 Task: Search one way flight ticket for 2 adults, 4 children and 1 infant on lap in business from Vieques: Antonio Rivera Rodriguez Airport to Rock Springs: Southwest Wyoming Regional Airport (rock Springs Sweetwater County Airport) on 8-5-2023. Choice of flights is Emirates. Number of bags: 8 checked bags. Price is upto 78000. Outbound departure time preference is 15:15.
Action: Mouse moved to (299, 255)
Screenshot: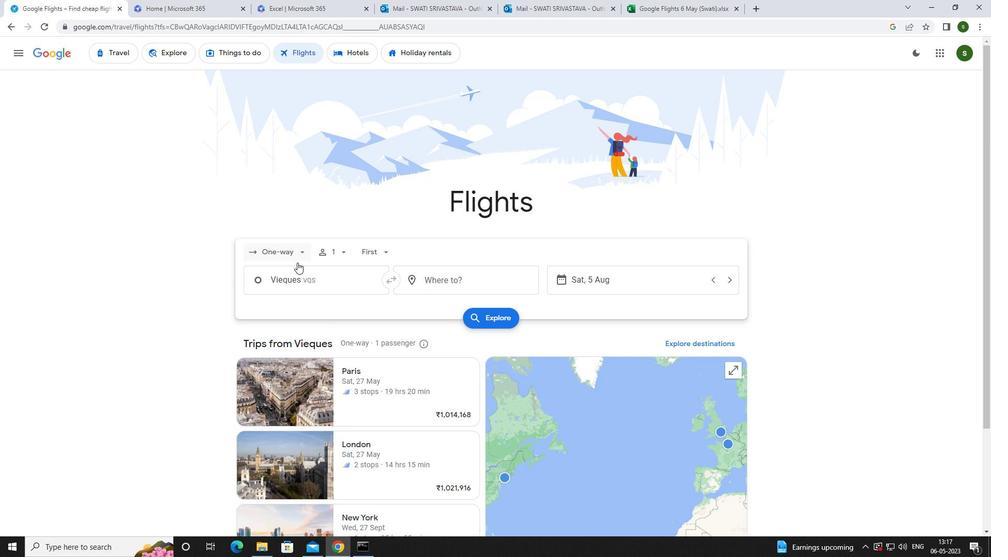 
Action: Mouse pressed left at (299, 255)
Screenshot: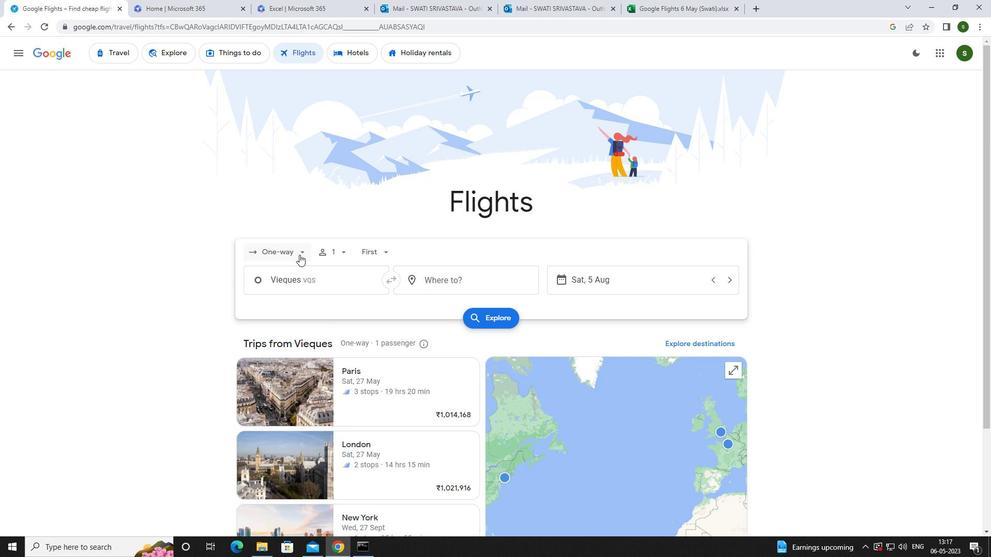 
Action: Mouse moved to (299, 297)
Screenshot: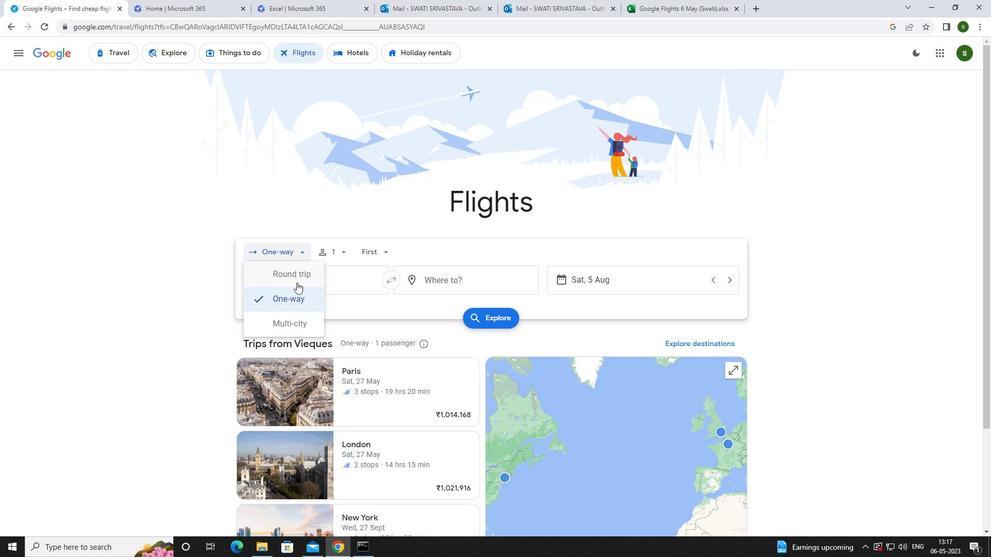 
Action: Mouse pressed left at (299, 297)
Screenshot: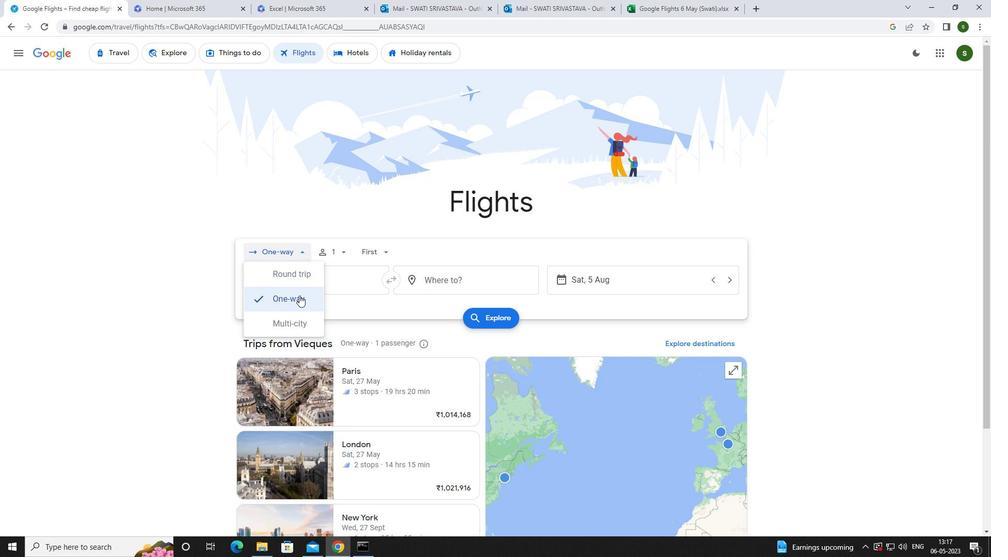 
Action: Mouse moved to (338, 255)
Screenshot: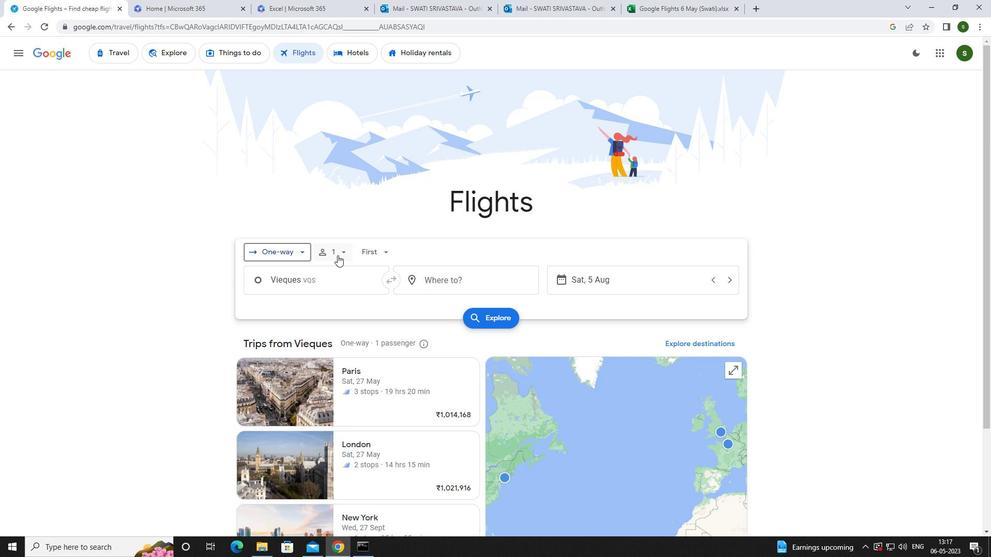 
Action: Mouse pressed left at (338, 255)
Screenshot: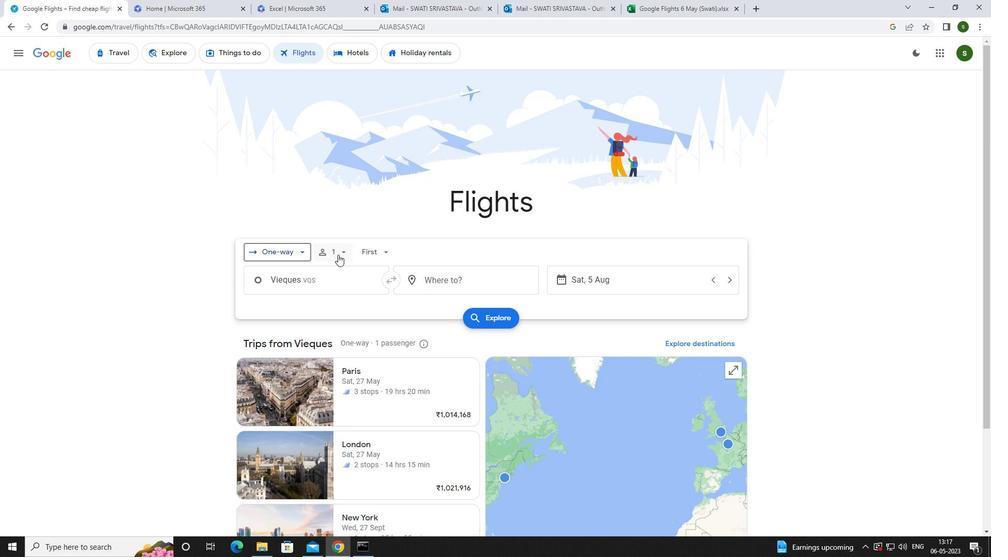 
Action: Mouse moved to (418, 274)
Screenshot: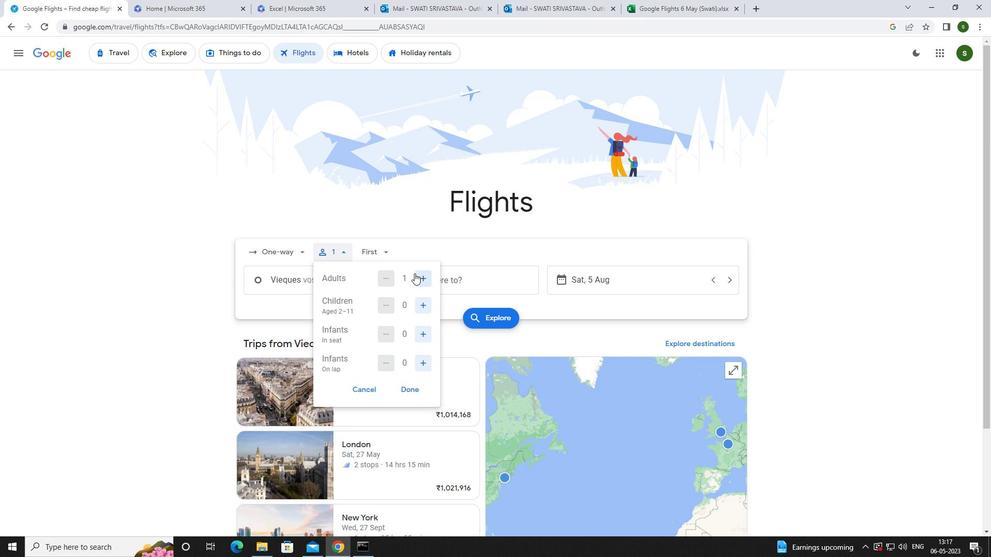 
Action: Mouse pressed left at (418, 274)
Screenshot: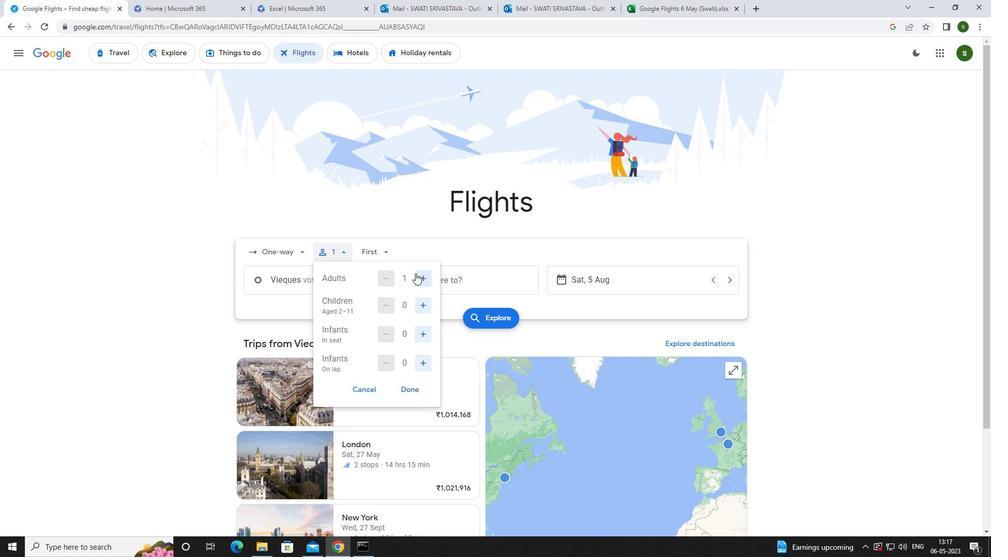 
Action: Mouse moved to (425, 302)
Screenshot: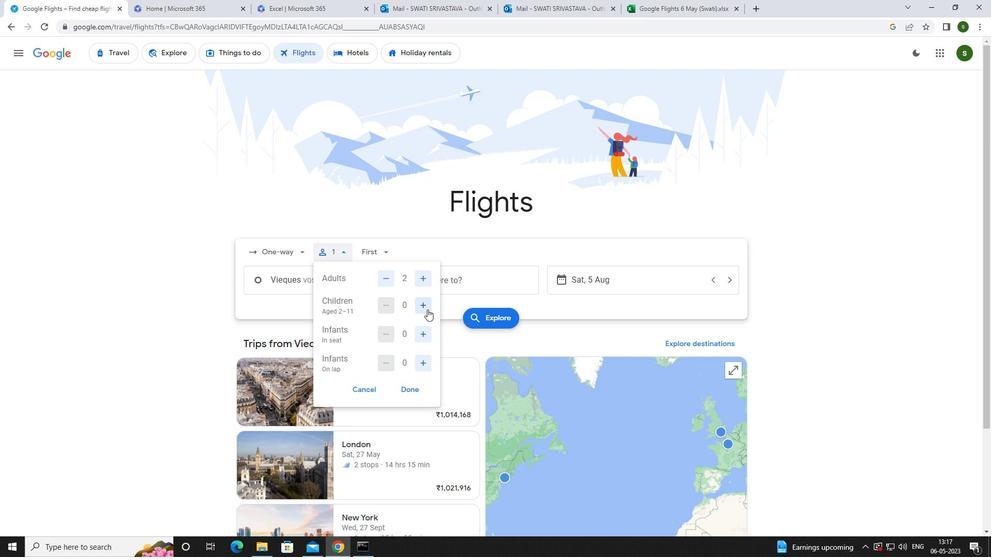 
Action: Mouse pressed left at (425, 302)
Screenshot: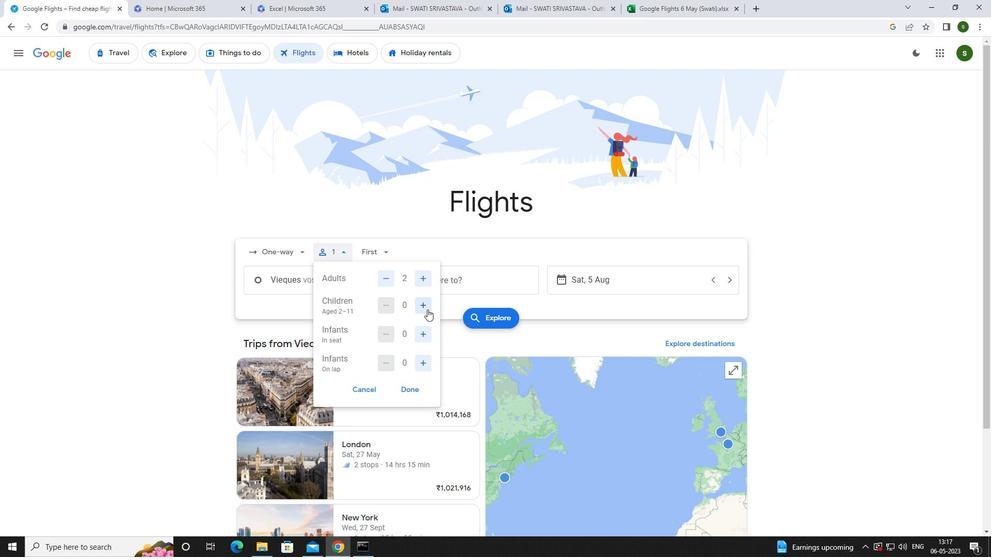 
Action: Mouse pressed left at (425, 302)
Screenshot: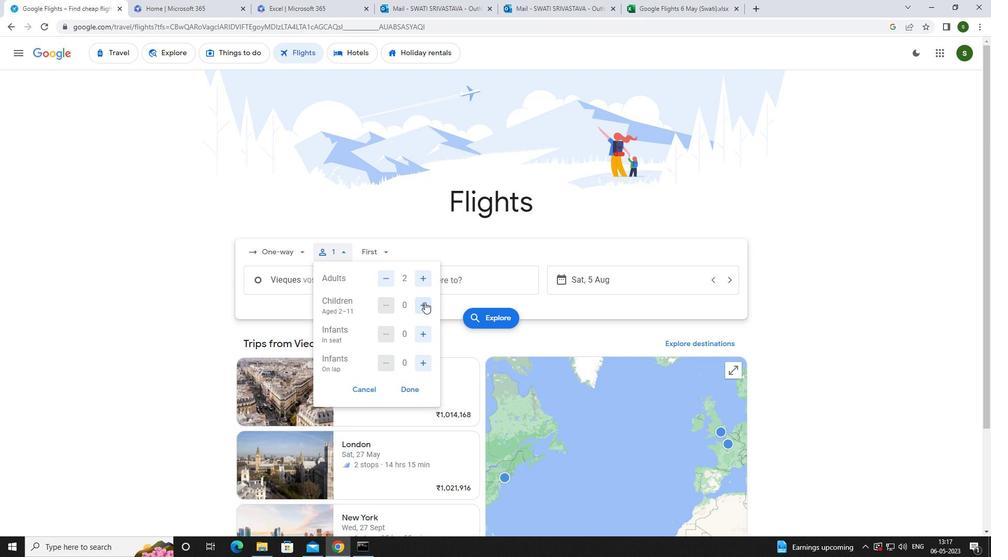 
Action: Mouse pressed left at (425, 302)
Screenshot: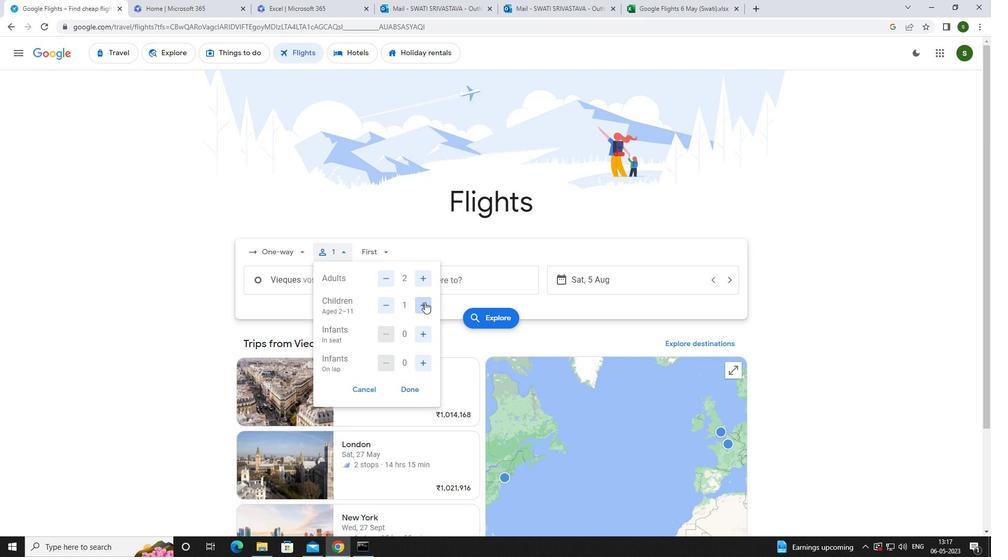 
Action: Mouse pressed left at (425, 302)
Screenshot: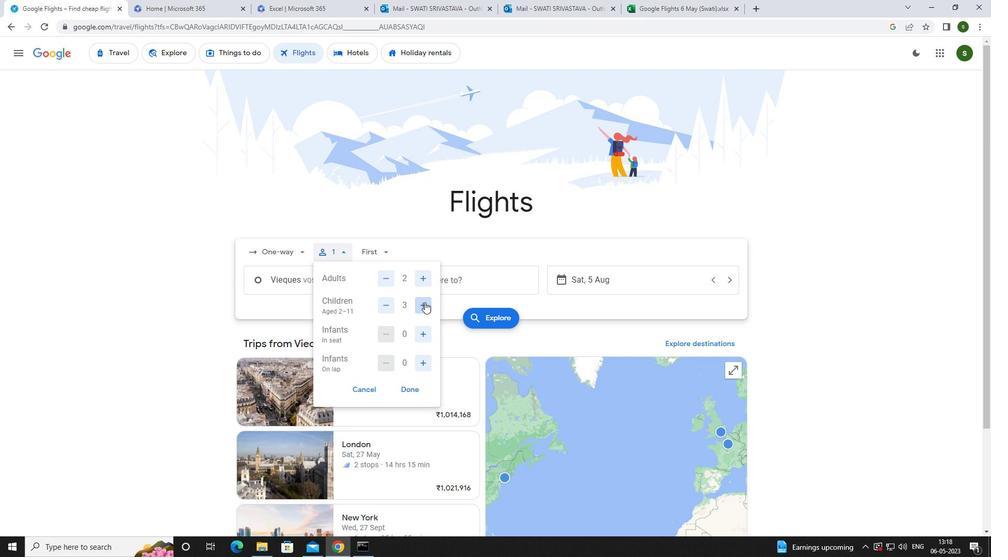 
Action: Mouse moved to (425, 361)
Screenshot: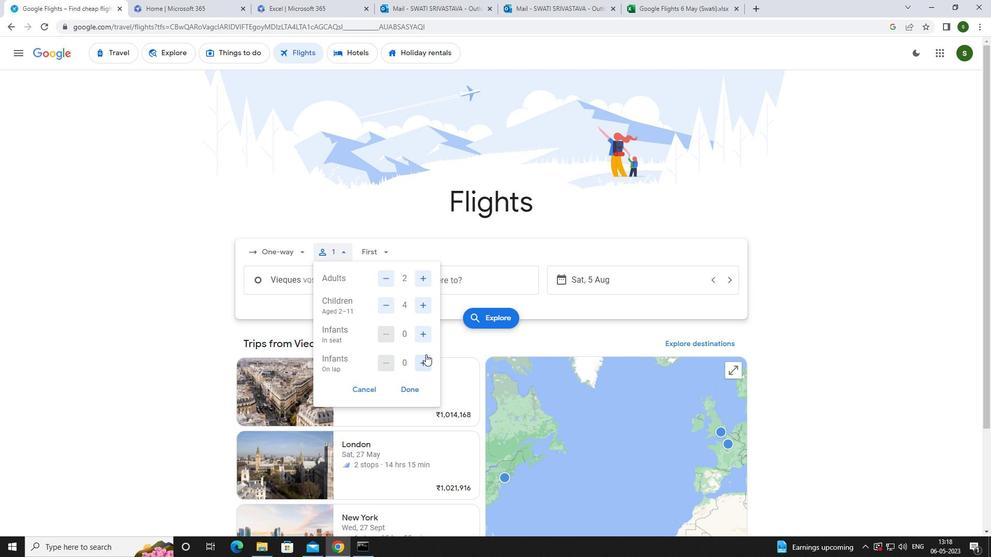 
Action: Mouse pressed left at (425, 361)
Screenshot: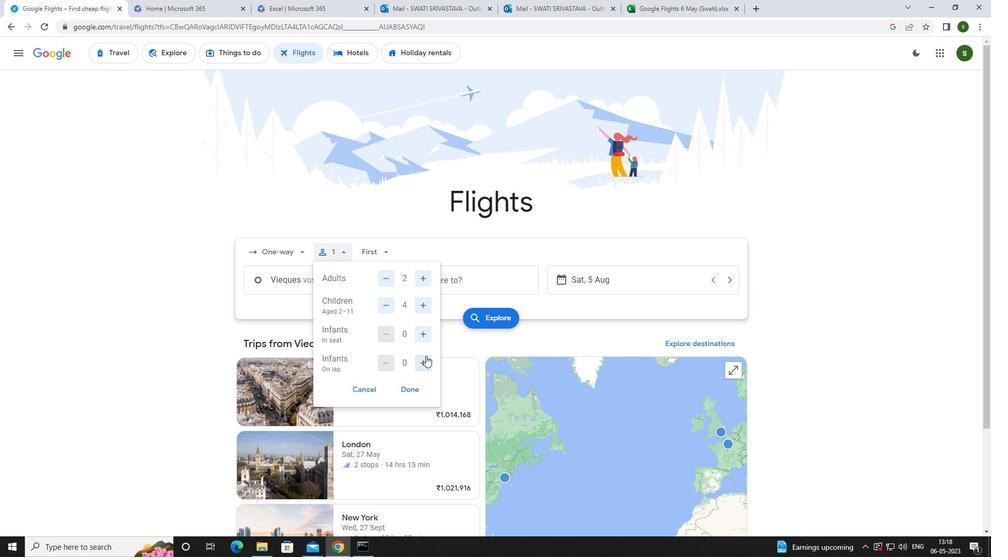 
Action: Mouse moved to (377, 249)
Screenshot: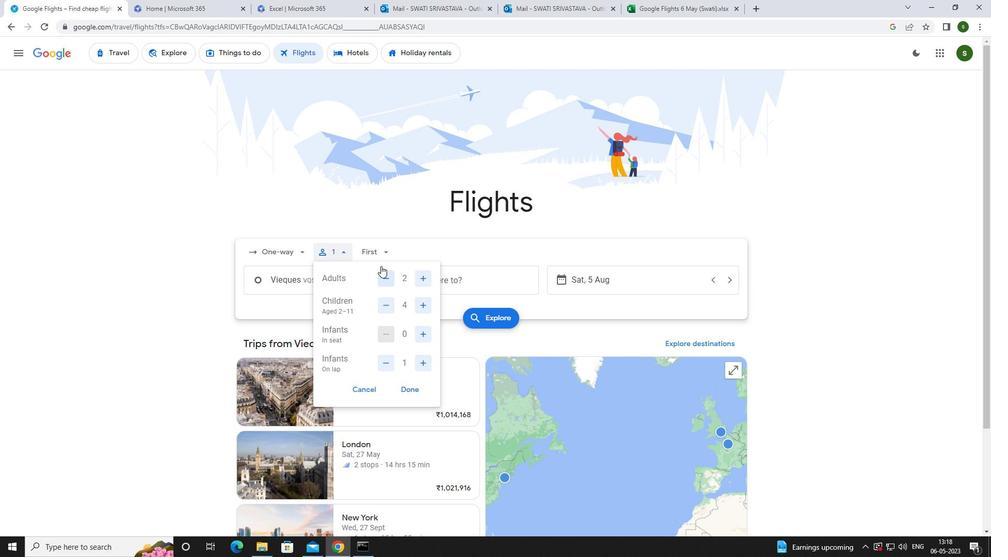
Action: Mouse pressed left at (377, 249)
Screenshot: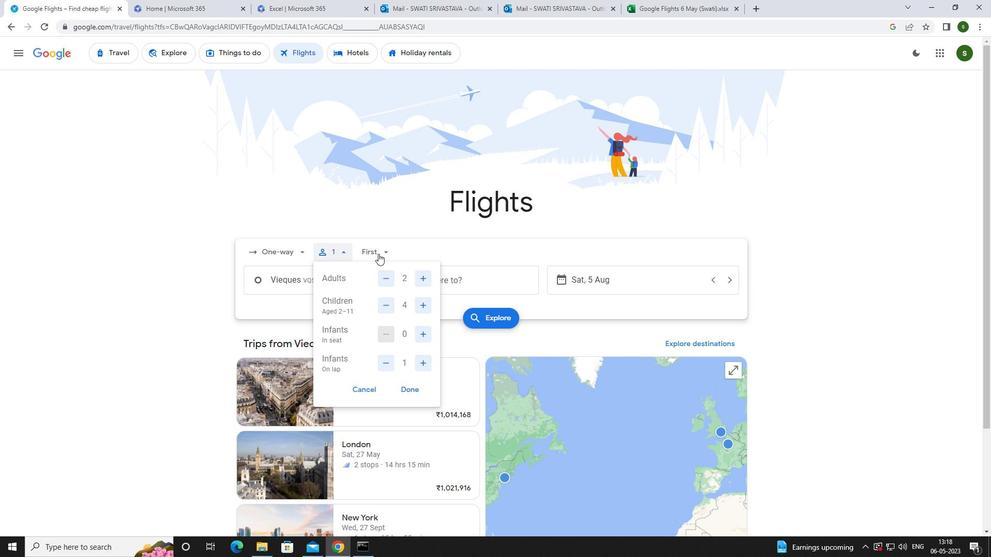 
Action: Mouse moved to (405, 323)
Screenshot: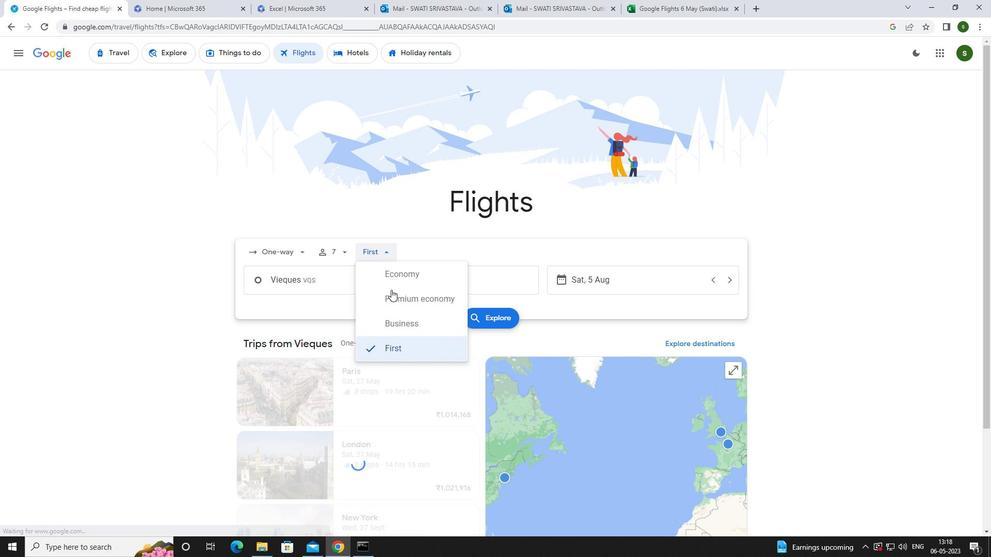 
Action: Mouse pressed left at (405, 323)
Screenshot: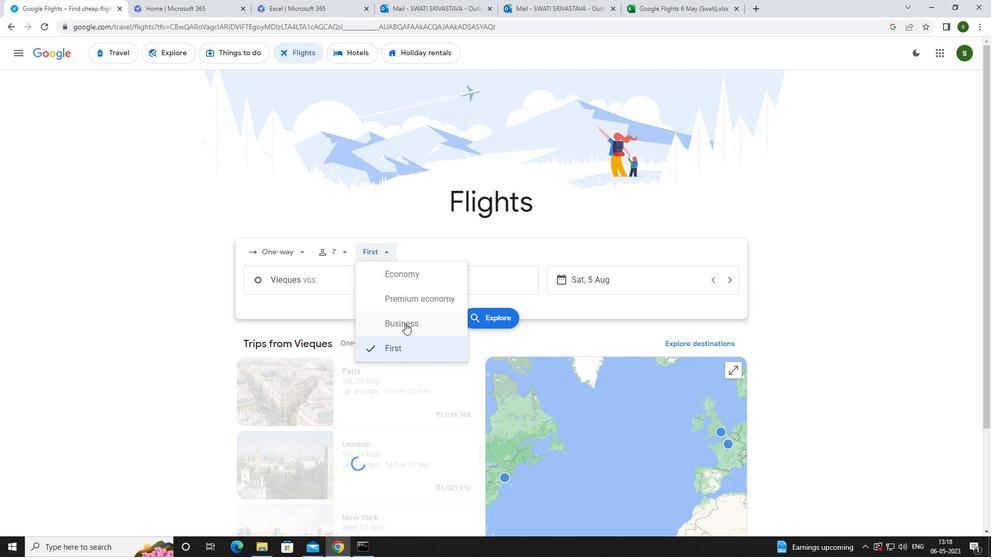 
Action: Mouse moved to (346, 286)
Screenshot: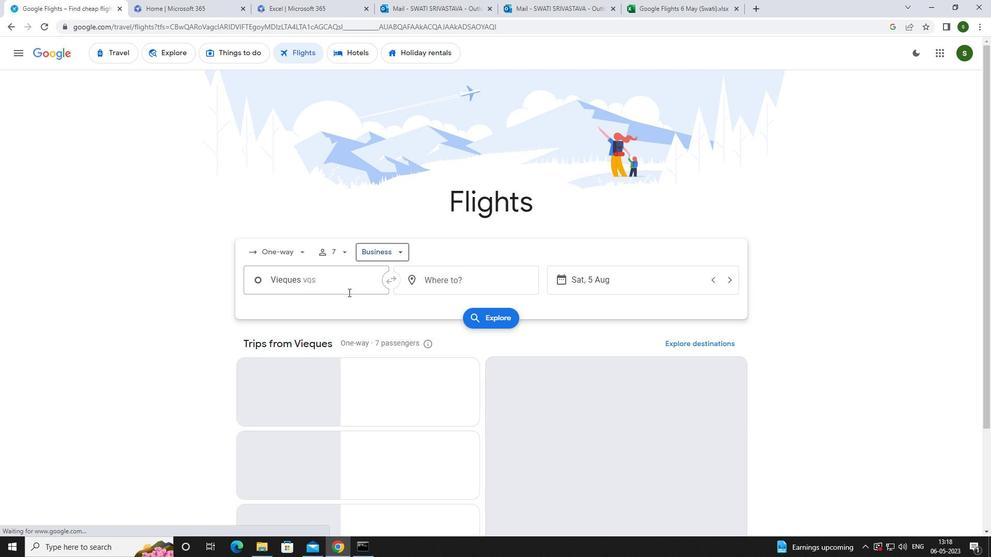 
Action: Mouse pressed left at (346, 286)
Screenshot: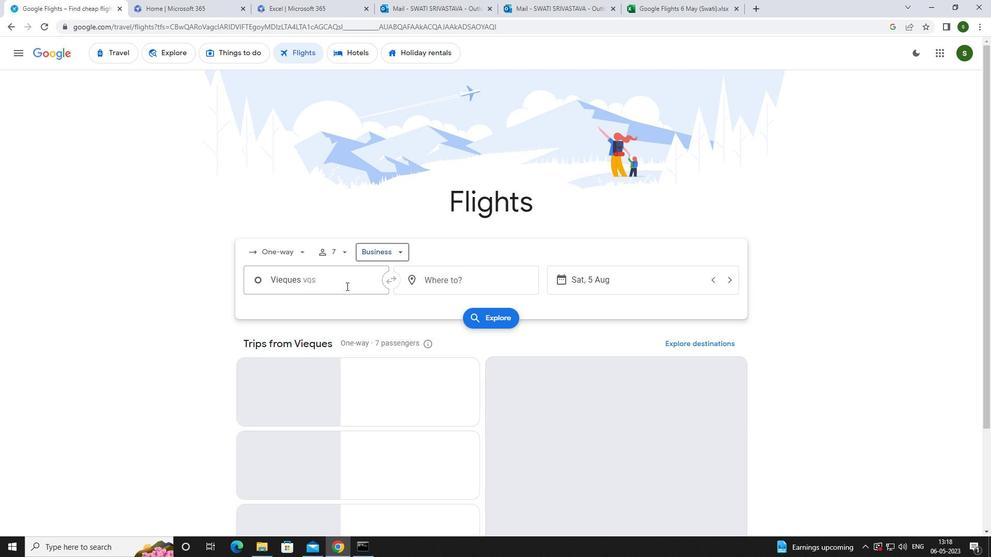 
Action: Key pressed <Key.caps_lock>v<Key.caps_lock>ieq
Screenshot: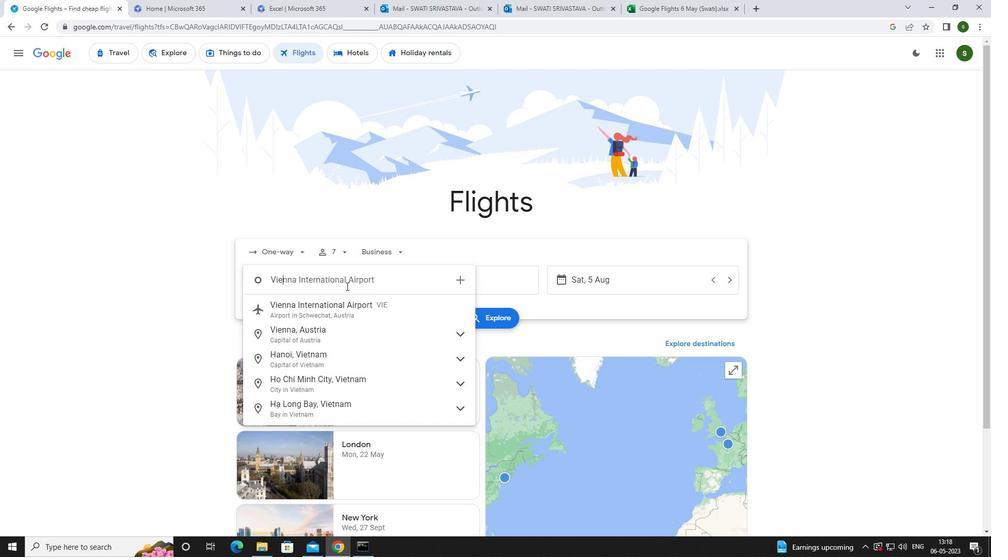 
Action: Mouse moved to (360, 363)
Screenshot: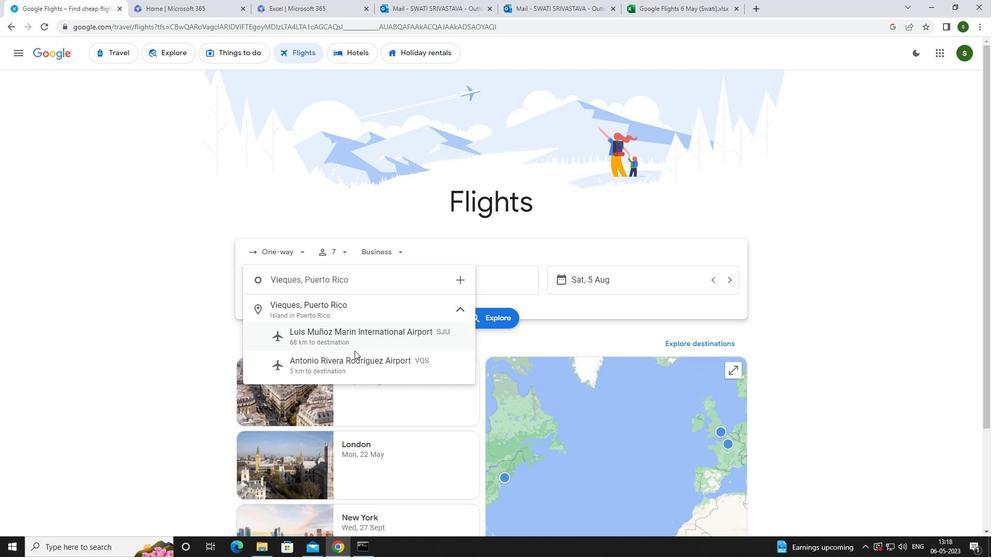 
Action: Mouse pressed left at (360, 363)
Screenshot: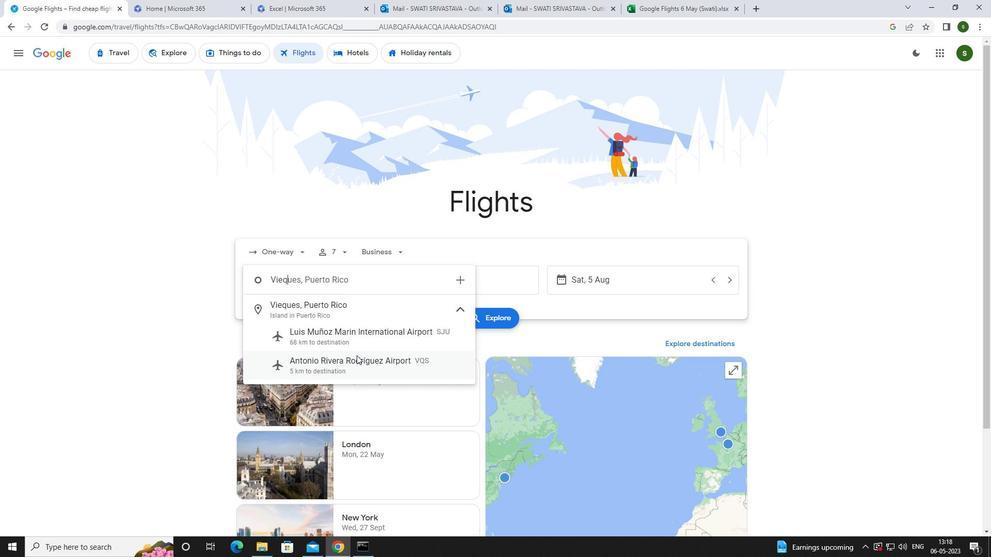 
Action: Mouse moved to (453, 280)
Screenshot: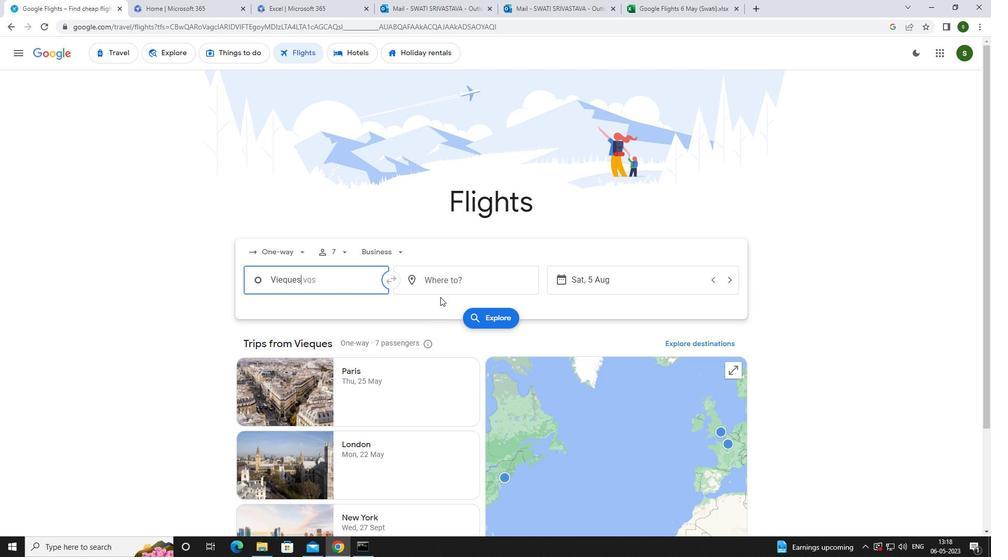 
Action: Mouse pressed left at (453, 280)
Screenshot: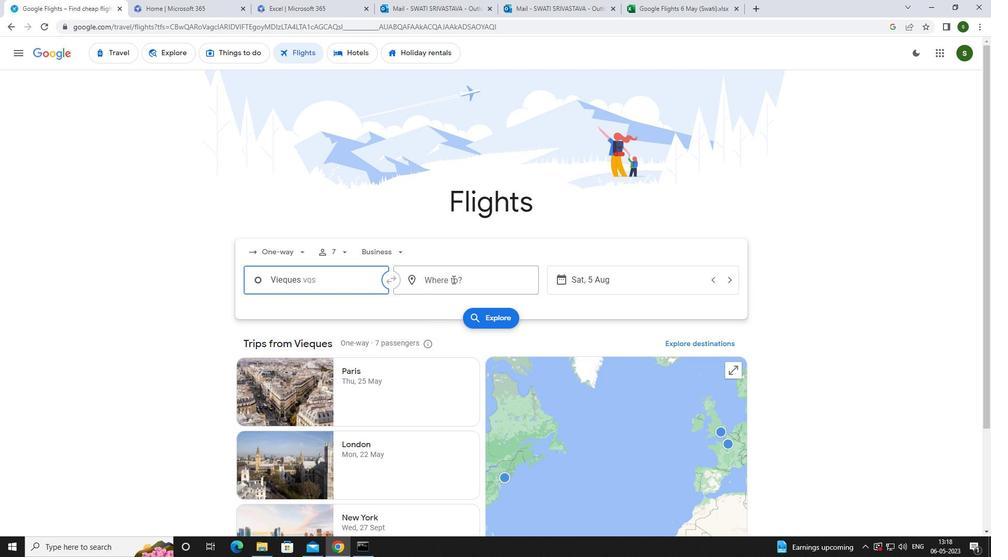 
Action: Mouse moved to (427, 279)
Screenshot: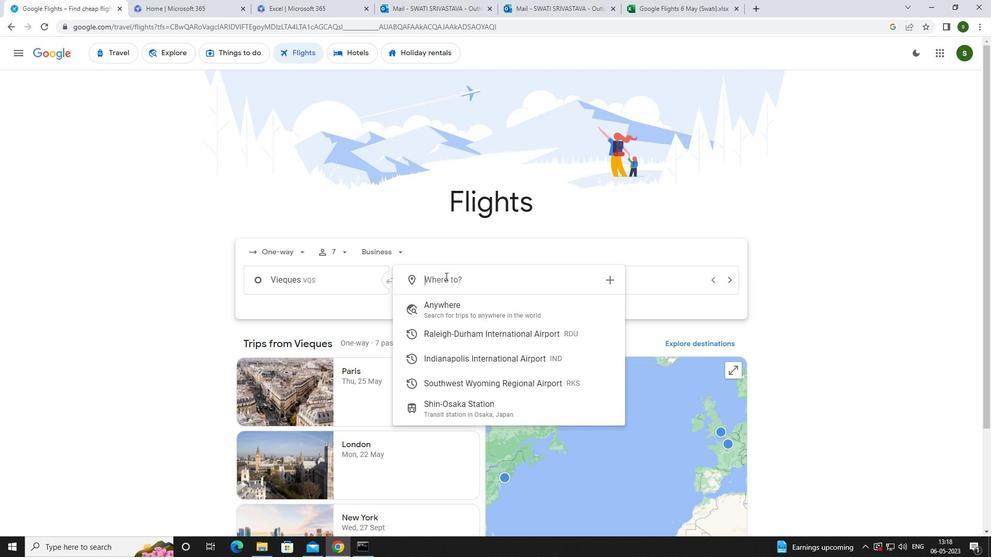 
Action: Key pressed <Key.caps_lock>r<Key.caps_lock>ock<Key.space><Key.caps_lock>s<Key.caps_lock>p
Screenshot: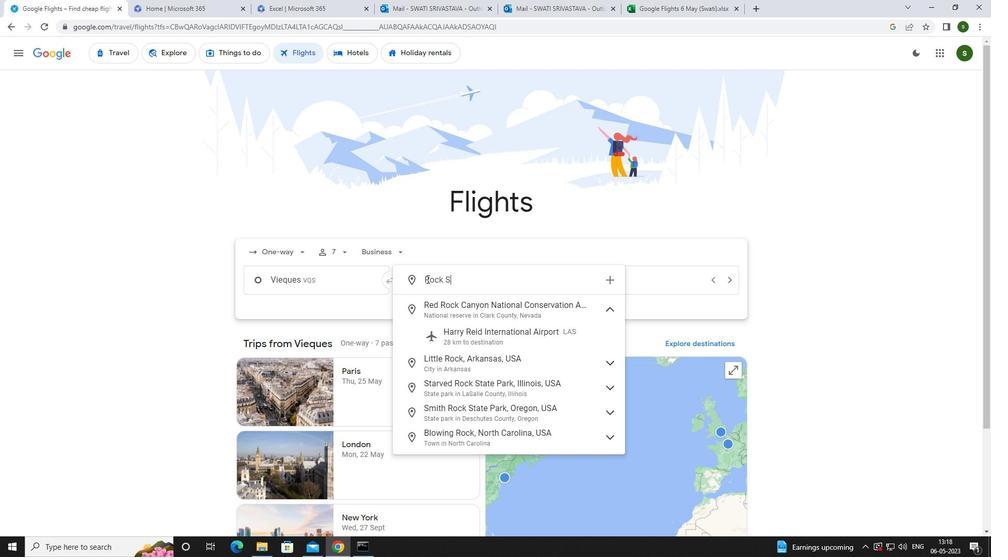 
Action: Mouse moved to (483, 369)
Screenshot: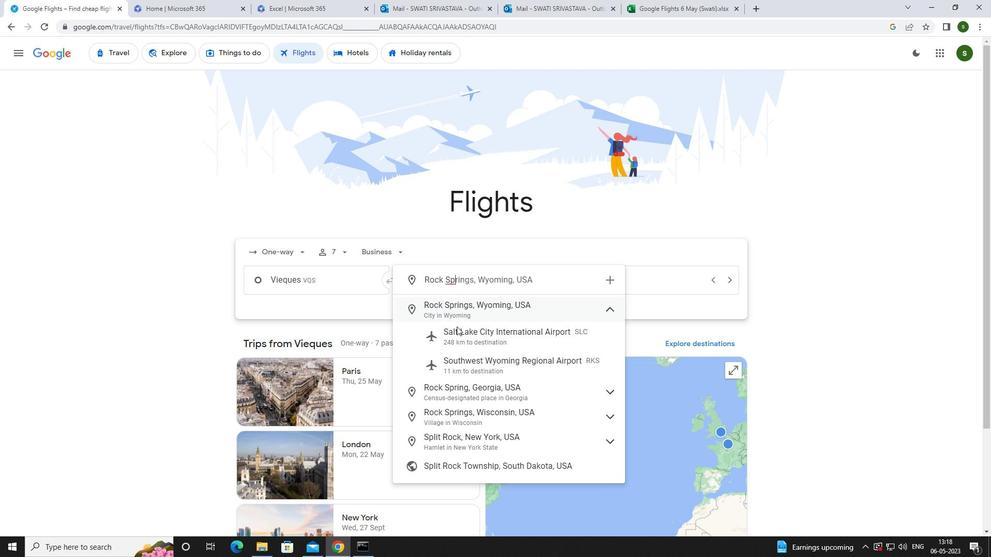 
Action: Mouse pressed left at (483, 369)
Screenshot: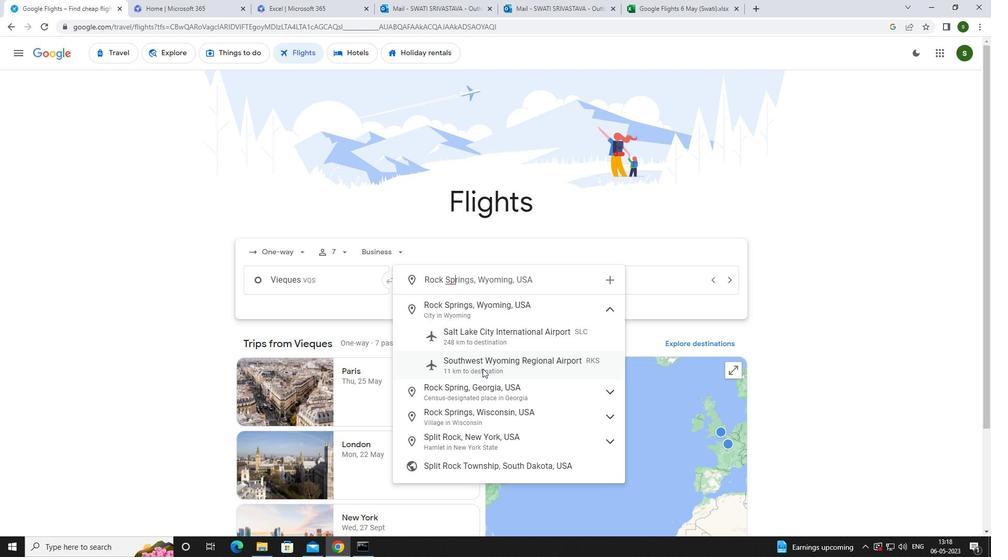 
Action: Mouse moved to (612, 275)
Screenshot: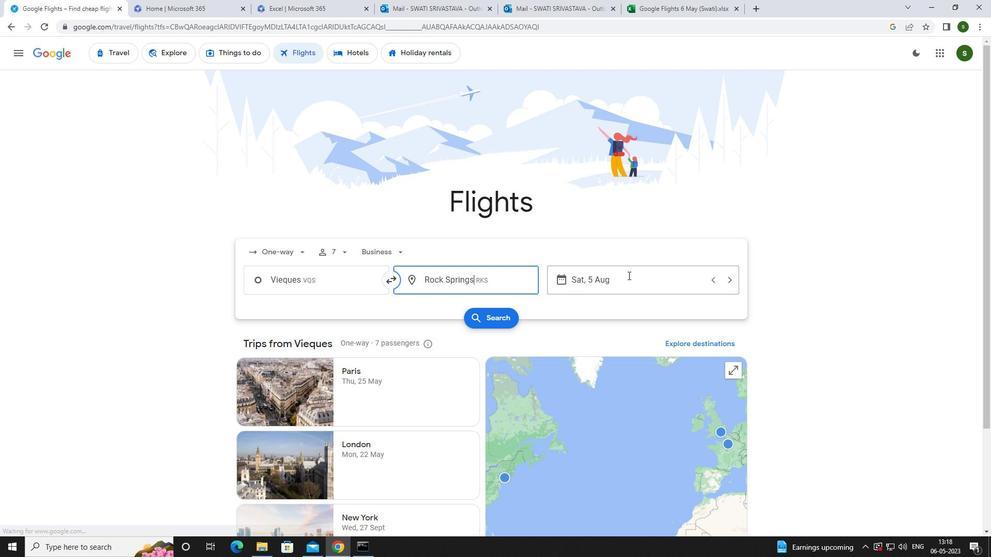 
Action: Mouse pressed left at (612, 275)
Screenshot: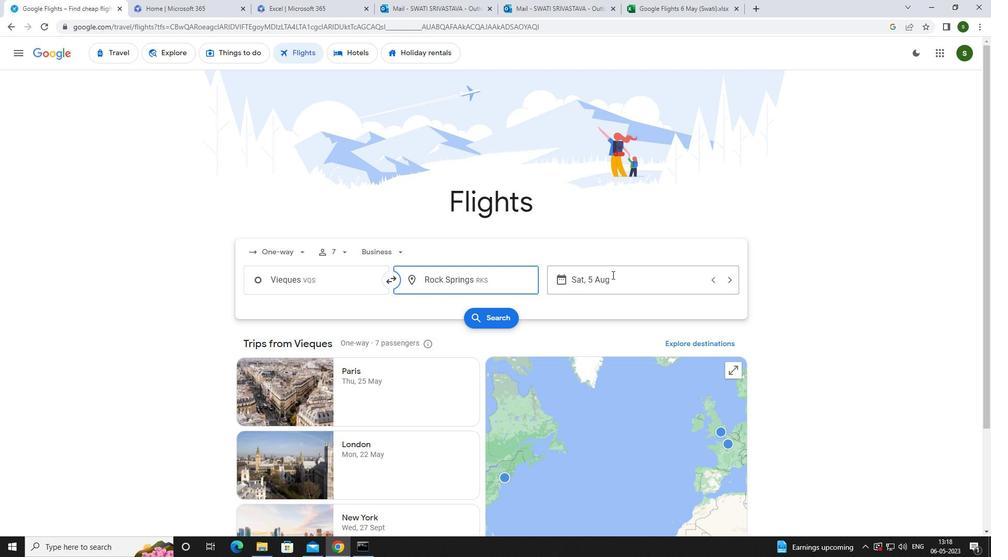 
Action: Mouse moved to (521, 345)
Screenshot: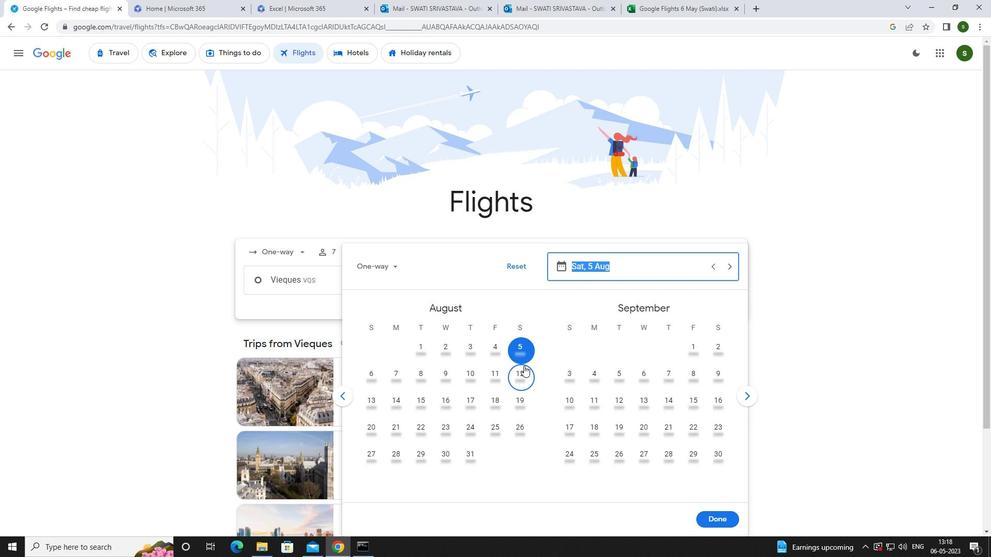
Action: Mouse pressed left at (521, 345)
Screenshot: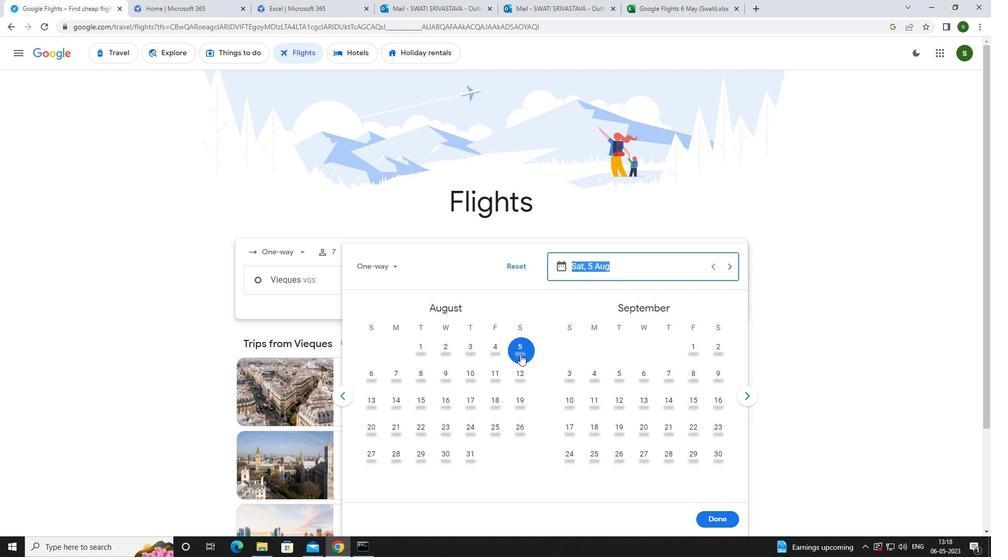 
Action: Mouse moved to (719, 516)
Screenshot: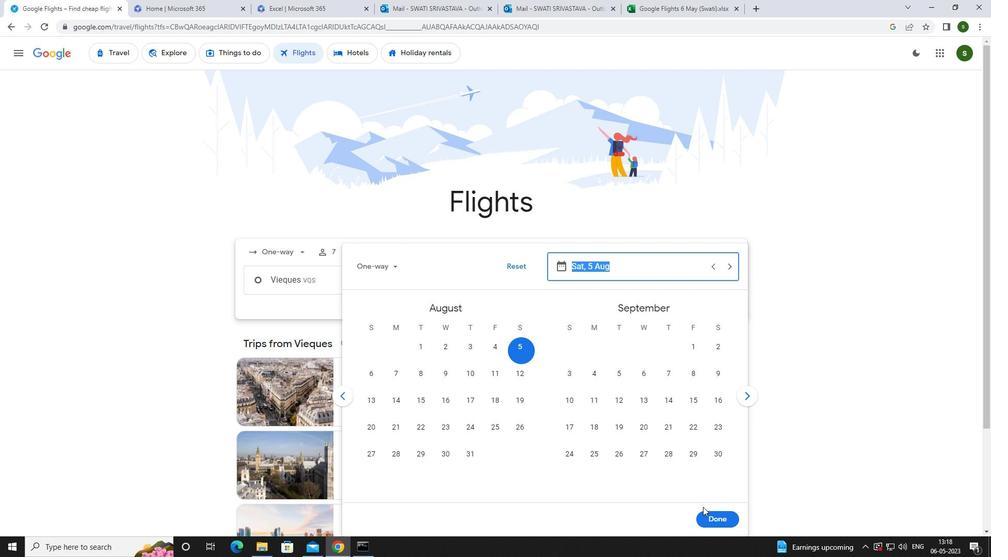 
Action: Mouse pressed left at (719, 516)
Screenshot: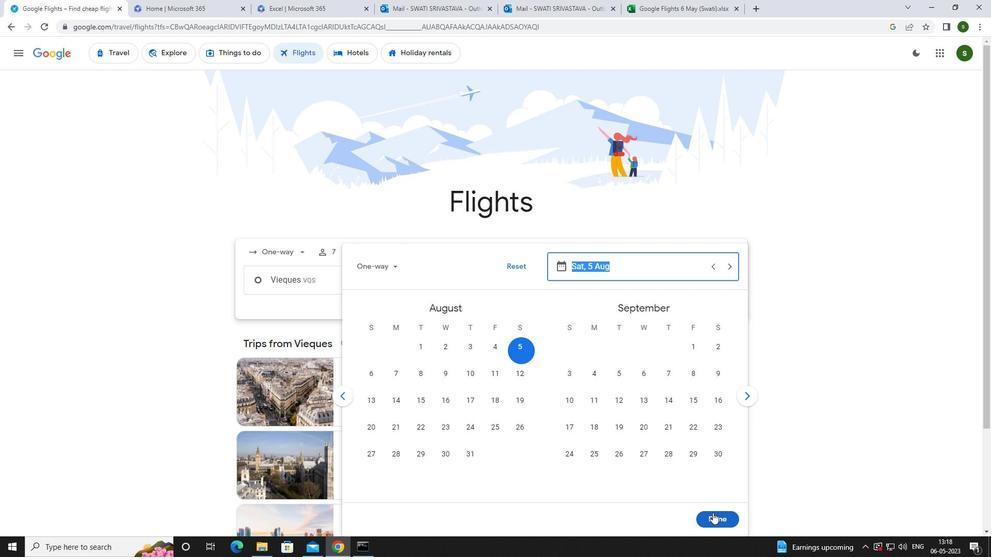 
Action: Mouse moved to (477, 322)
Screenshot: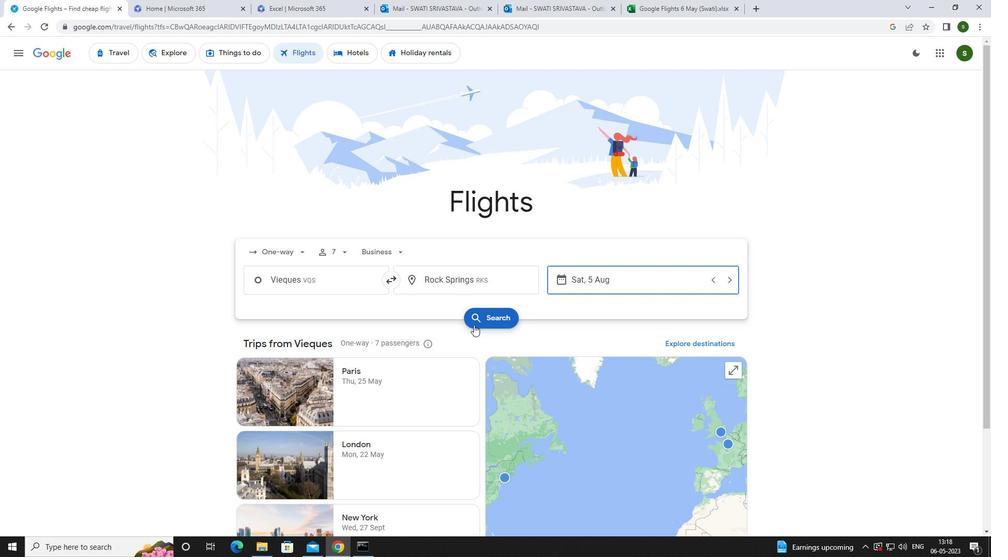 
Action: Mouse pressed left at (477, 322)
Screenshot: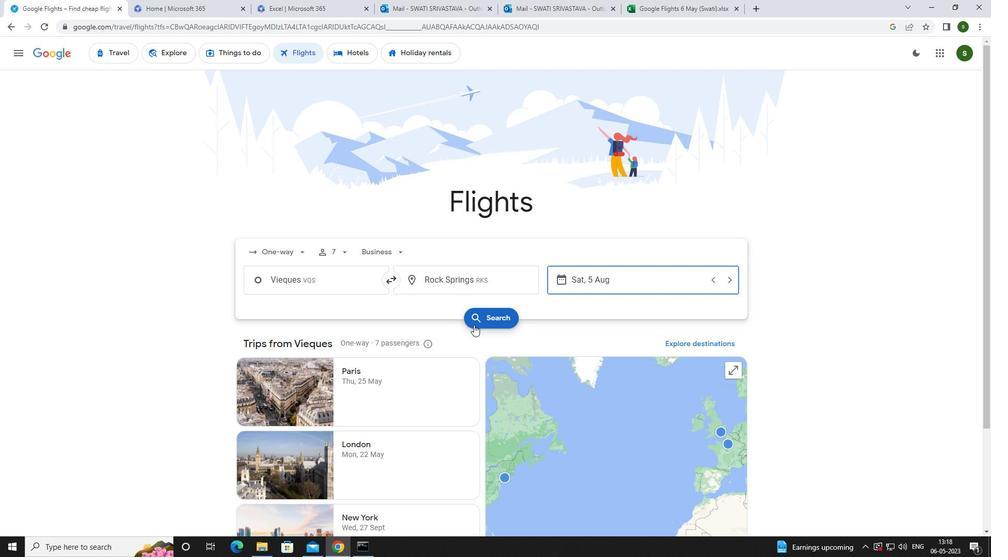 
Action: Mouse moved to (250, 148)
Screenshot: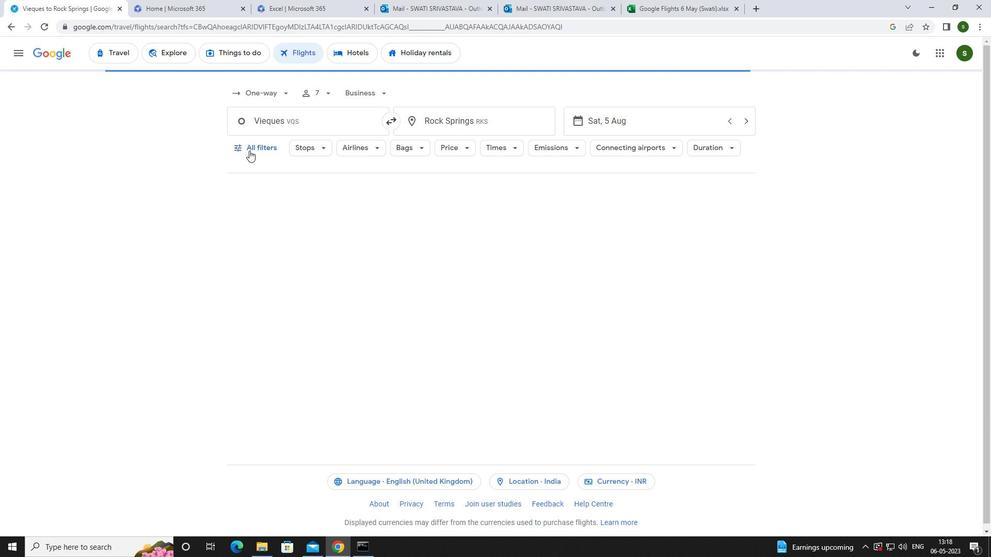 
Action: Mouse pressed left at (250, 148)
Screenshot: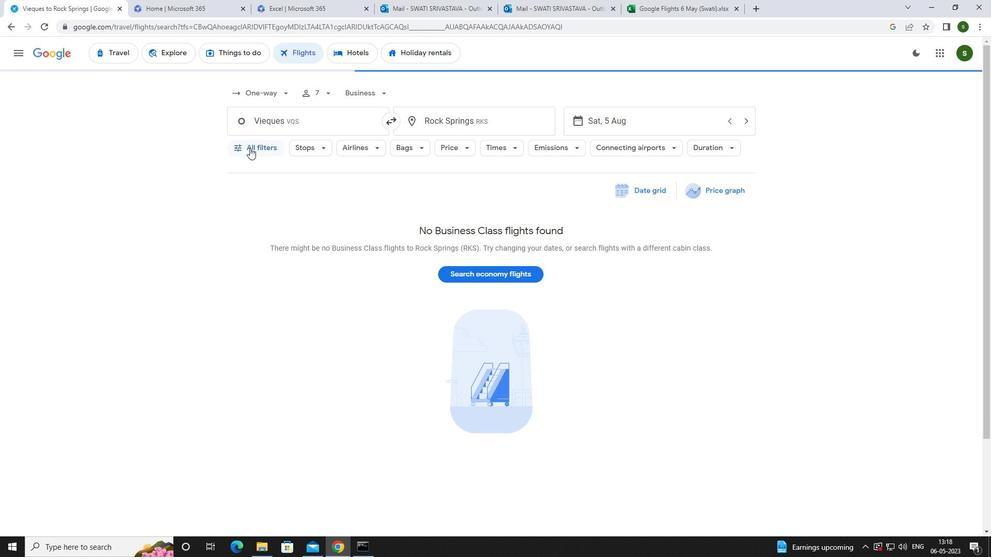 
Action: Mouse moved to (382, 368)
Screenshot: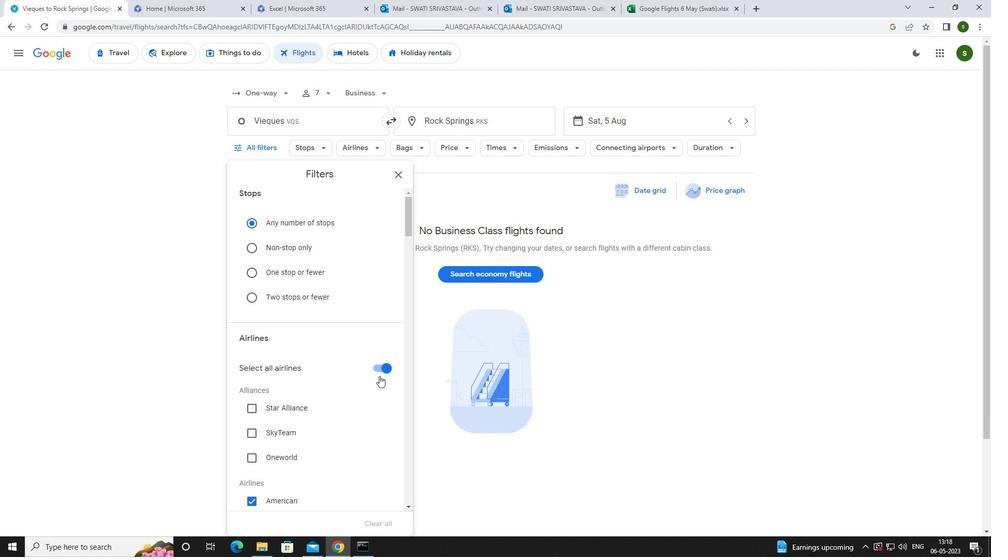 
Action: Mouse pressed left at (382, 368)
Screenshot: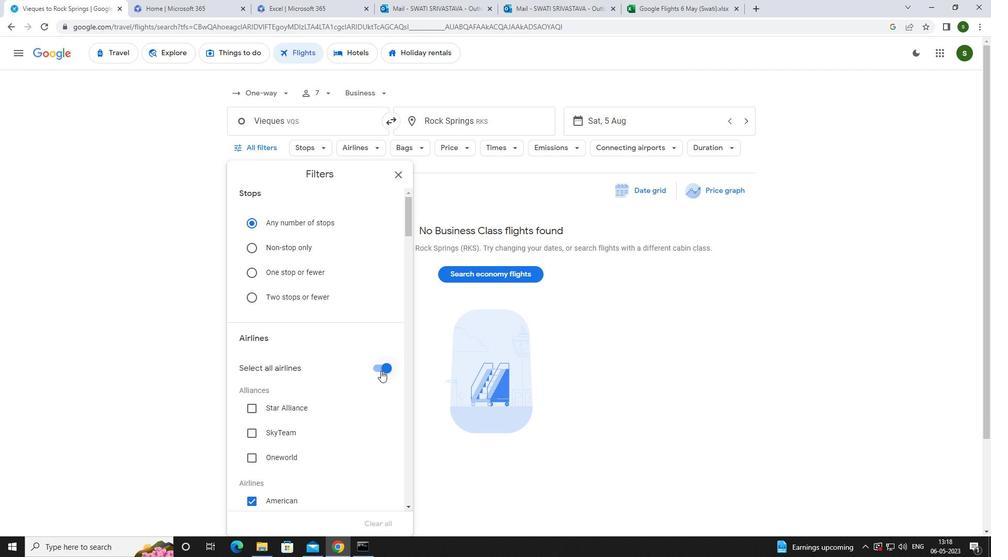
Action: Mouse moved to (349, 352)
Screenshot: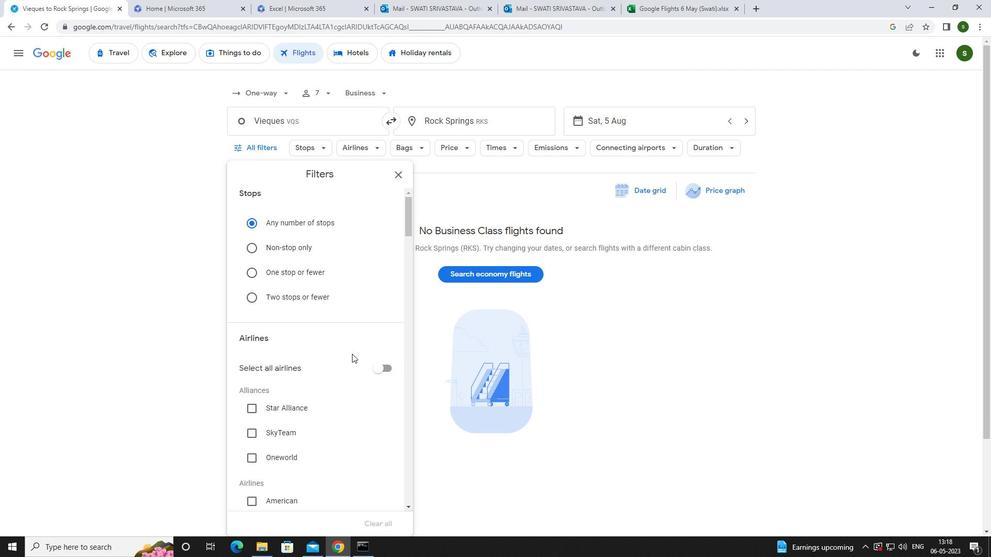 
Action: Mouse scrolled (349, 352) with delta (0, 0)
Screenshot: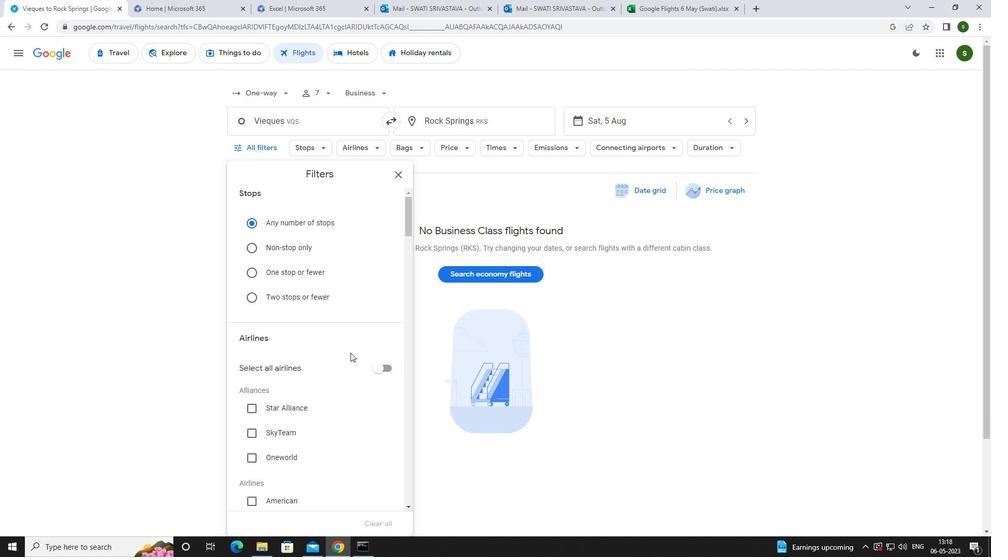 
Action: Mouse scrolled (349, 352) with delta (0, 0)
Screenshot: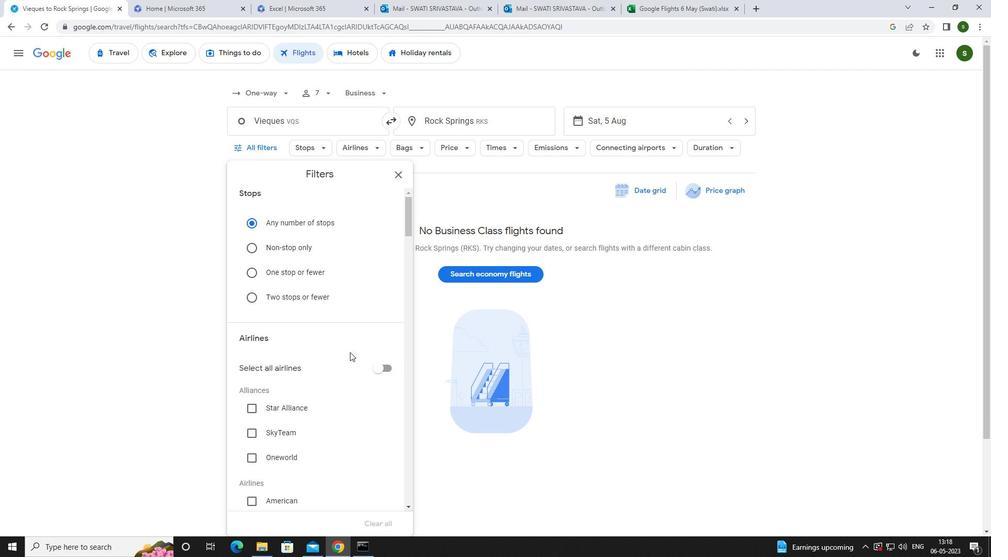 
Action: Mouse scrolled (349, 352) with delta (0, 0)
Screenshot: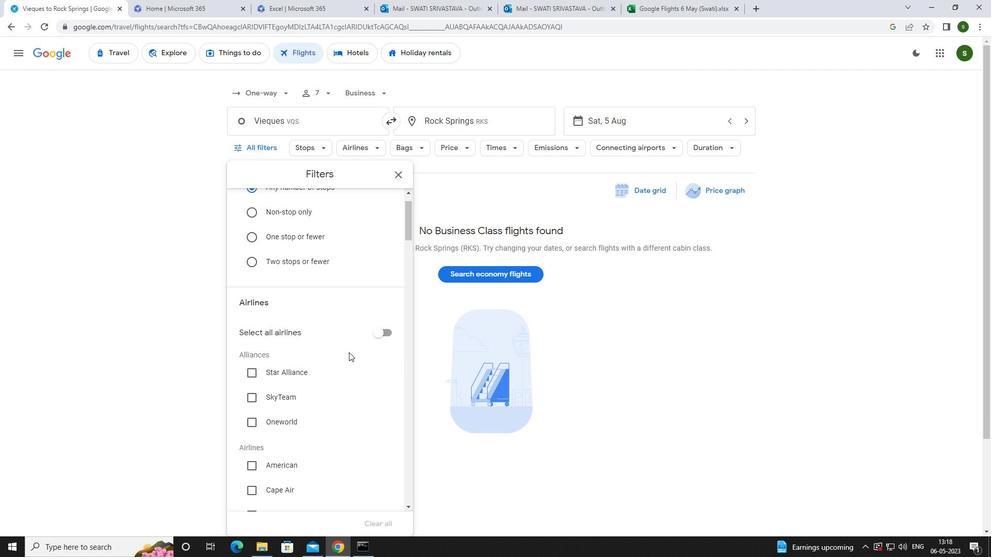 
Action: Mouse scrolled (349, 352) with delta (0, 0)
Screenshot: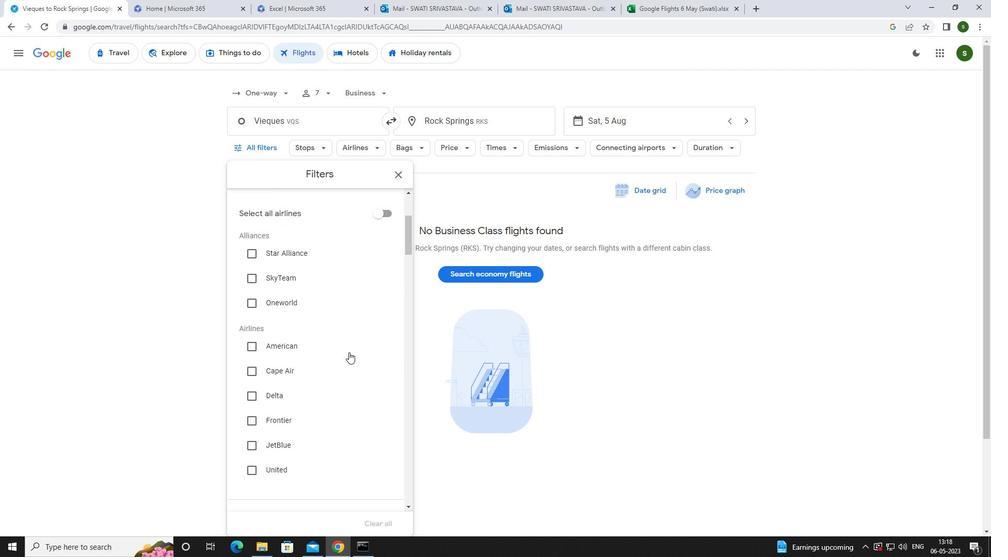 
Action: Mouse moved to (323, 360)
Screenshot: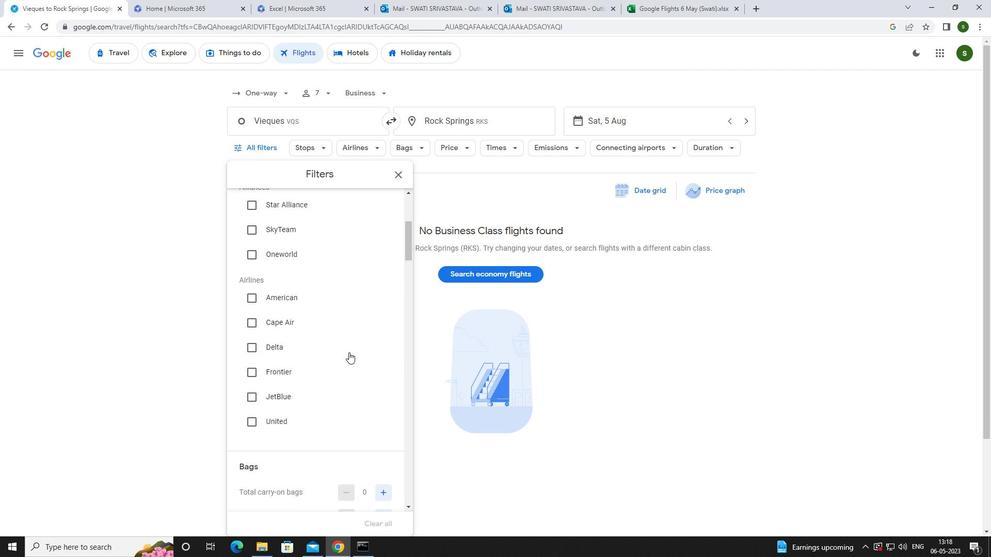 
Action: Mouse scrolled (323, 359) with delta (0, 0)
Screenshot: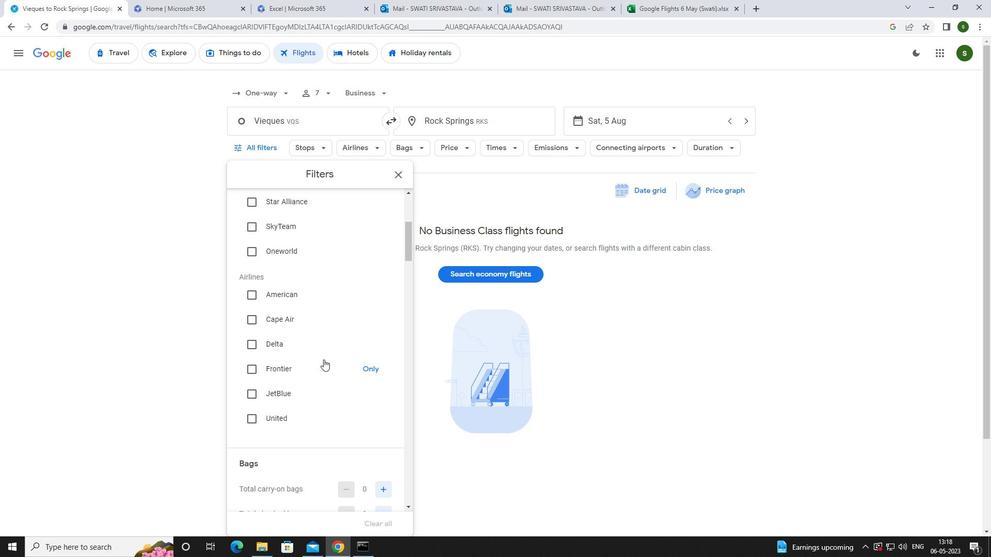 
Action: Mouse scrolled (323, 359) with delta (0, 0)
Screenshot: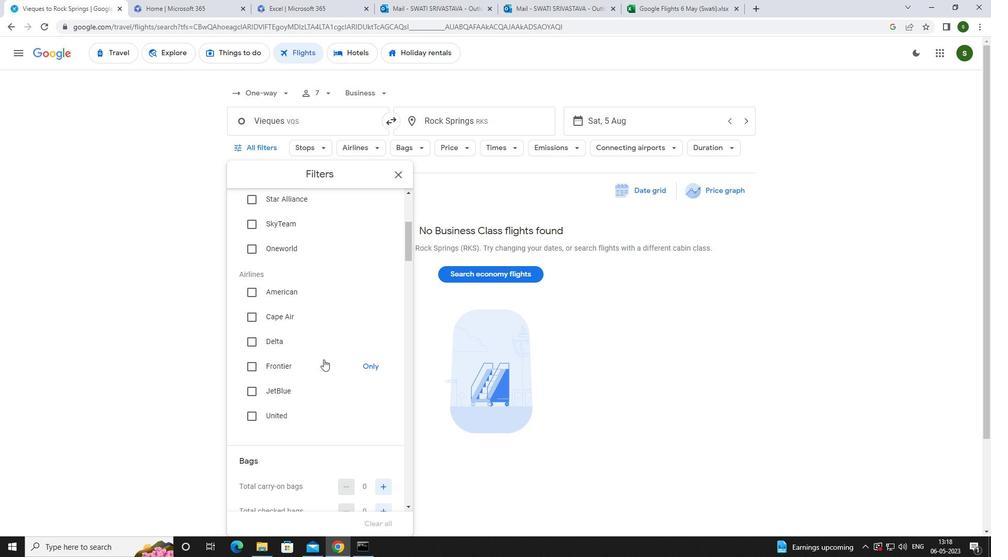 
Action: Mouse scrolled (323, 359) with delta (0, 0)
Screenshot: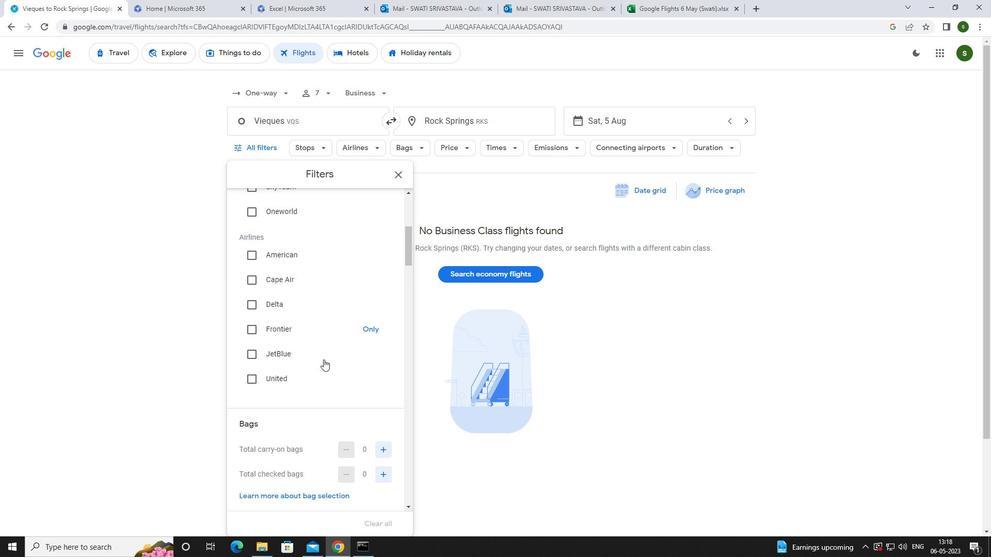 
Action: Mouse moved to (385, 357)
Screenshot: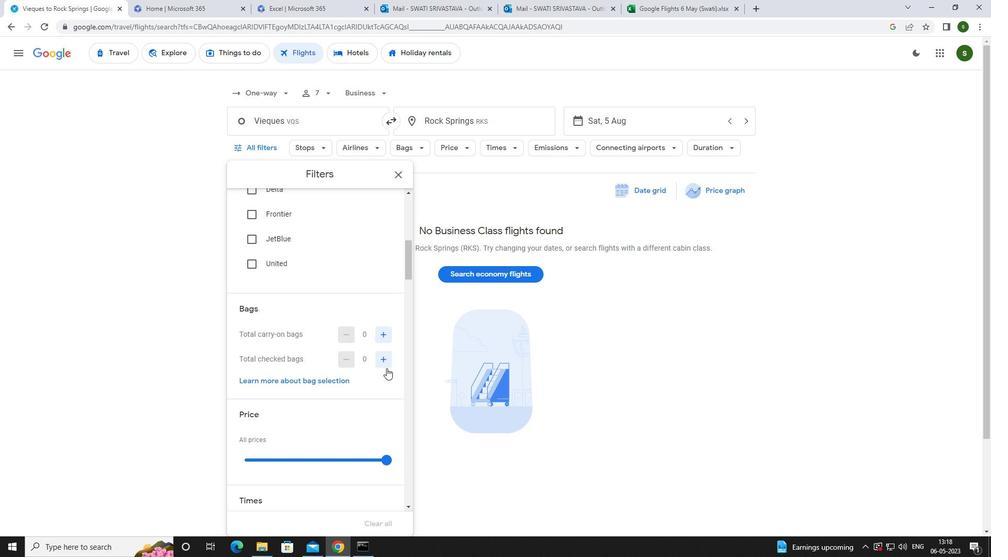
Action: Mouse pressed left at (385, 357)
Screenshot: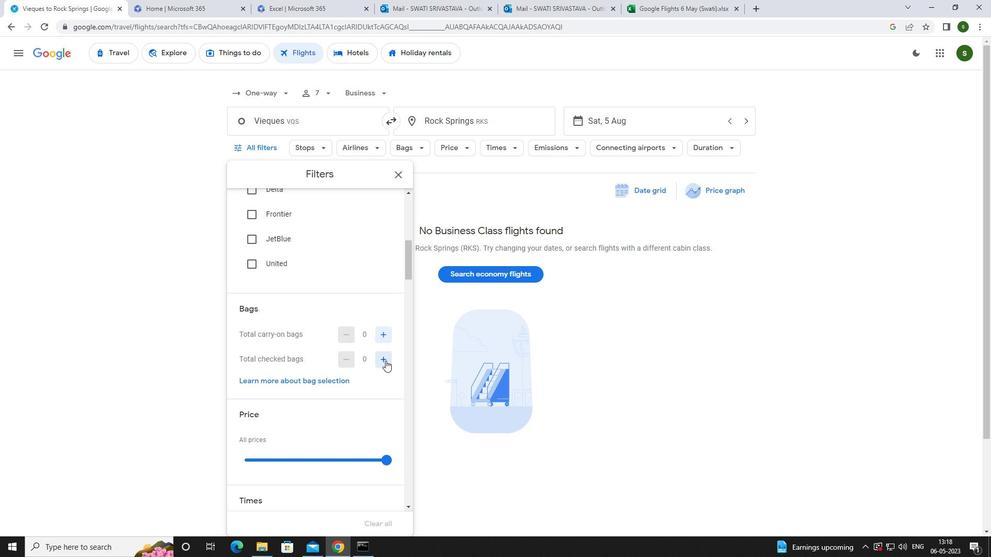 
Action: Mouse pressed left at (385, 357)
Screenshot: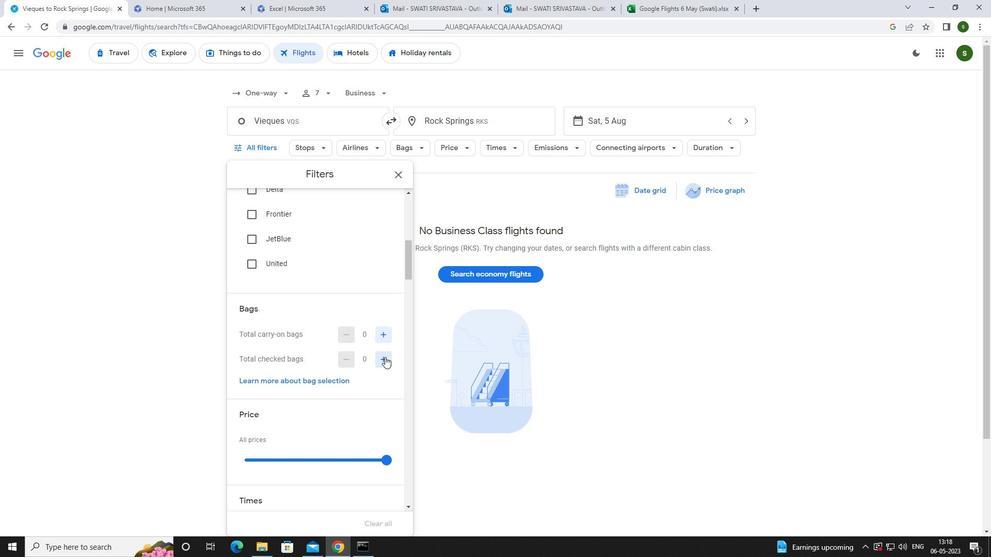 
Action: Mouse pressed left at (385, 357)
Screenshot: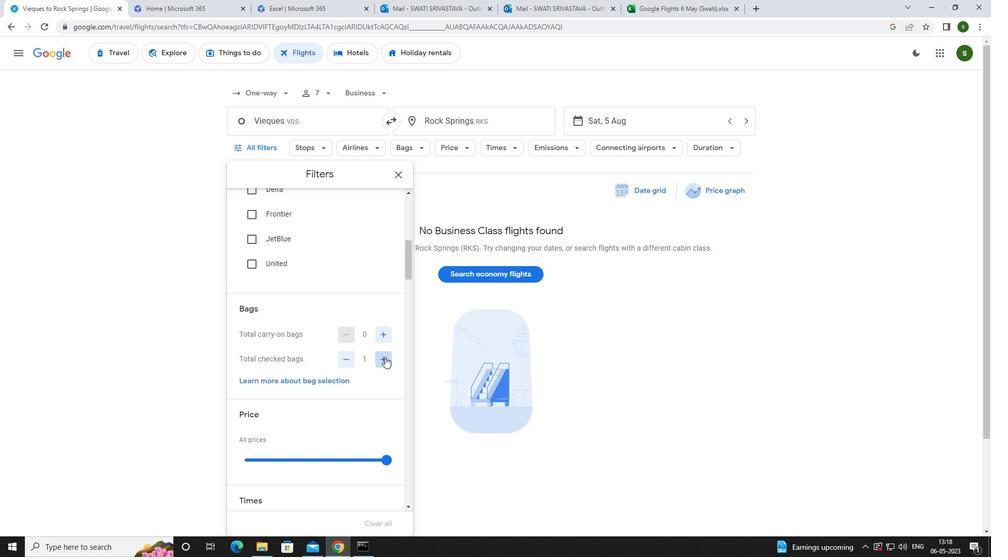 
Action: Mouse moved to (384, 356)
Screenshot: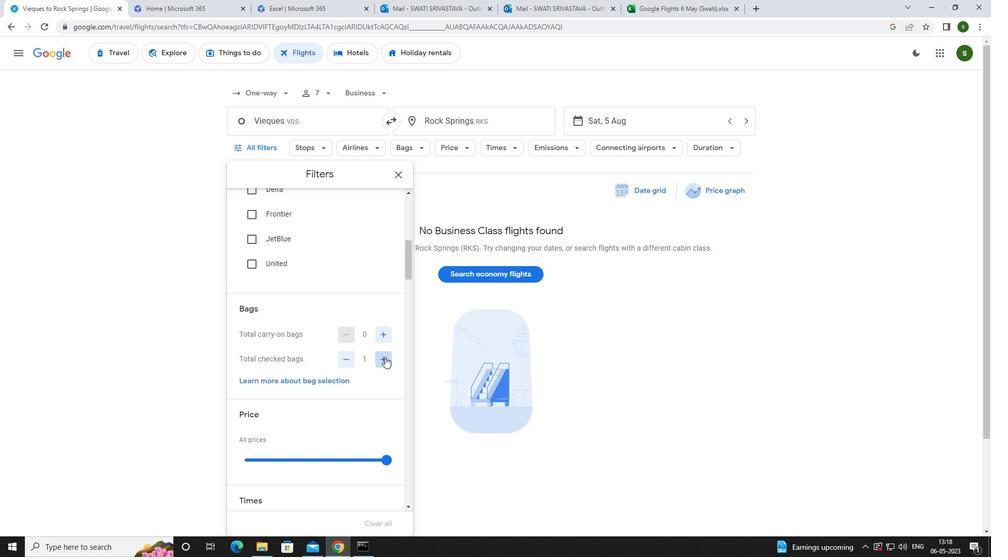 
Action: Mouse pressed left at (384, 356)
Screenshot: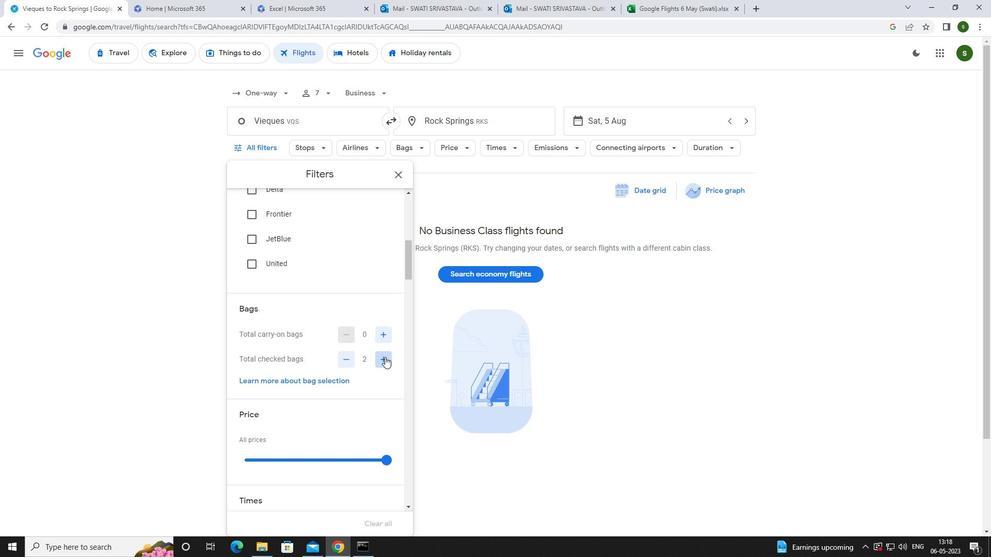 
Action: Mouse pressed left at (384, 356)
Screenshot: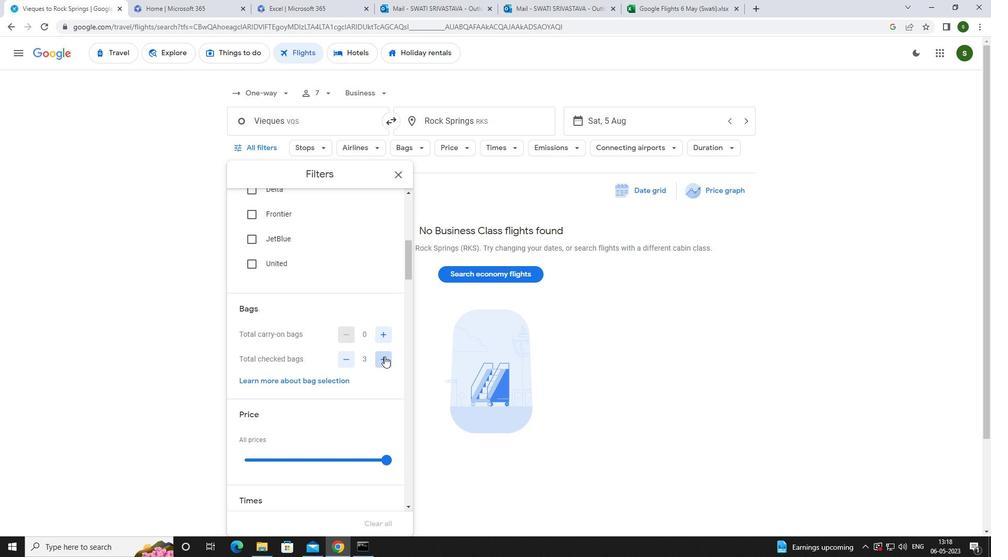 
Action: Mouse pressed left at (384, 356)
Screenshot: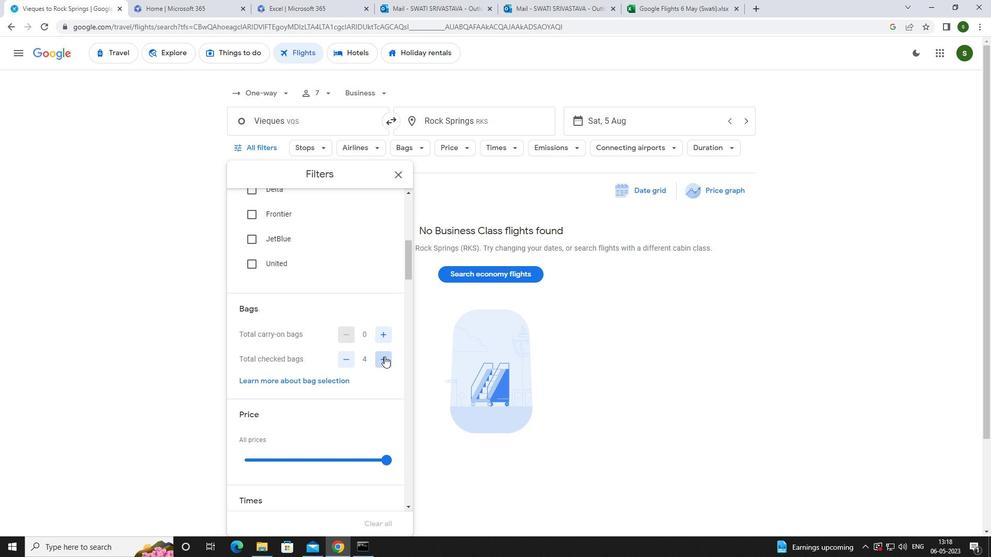 
Action: Mouse pressed left at (384, 356)
Screenshot: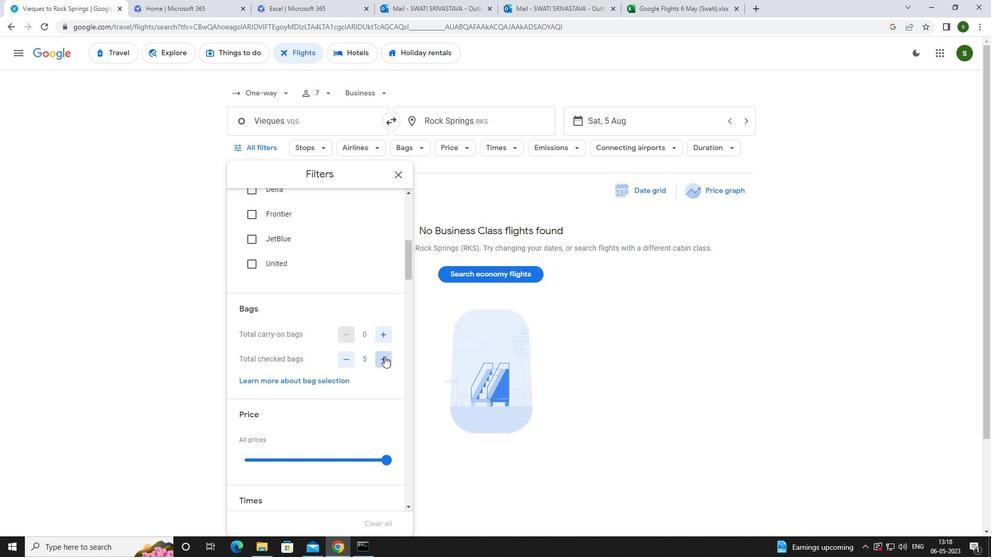 
Action: Mouse pressed left at (384, 356)
Screenshot: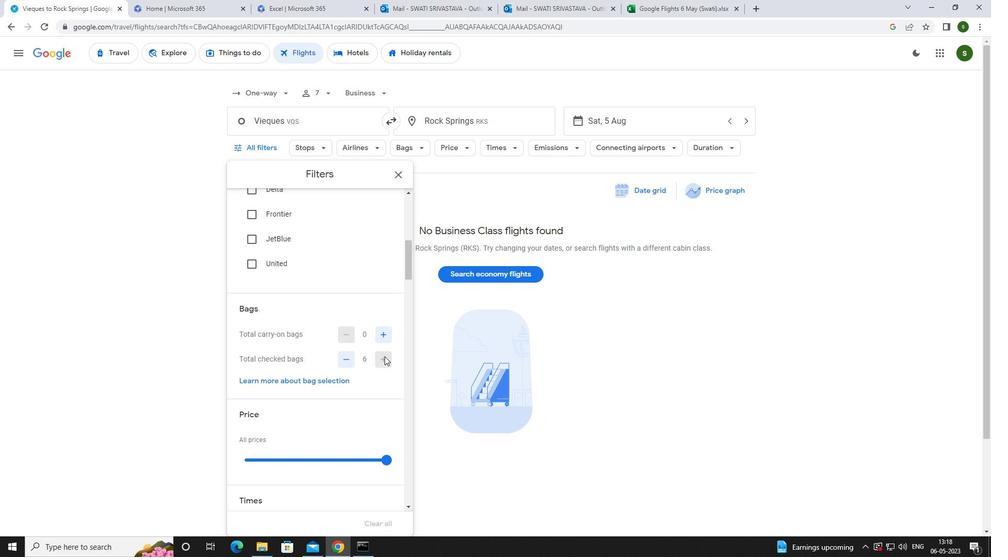 
Action: Mouse scrolled (384, 356) with delta (0, 0)
Screenshot: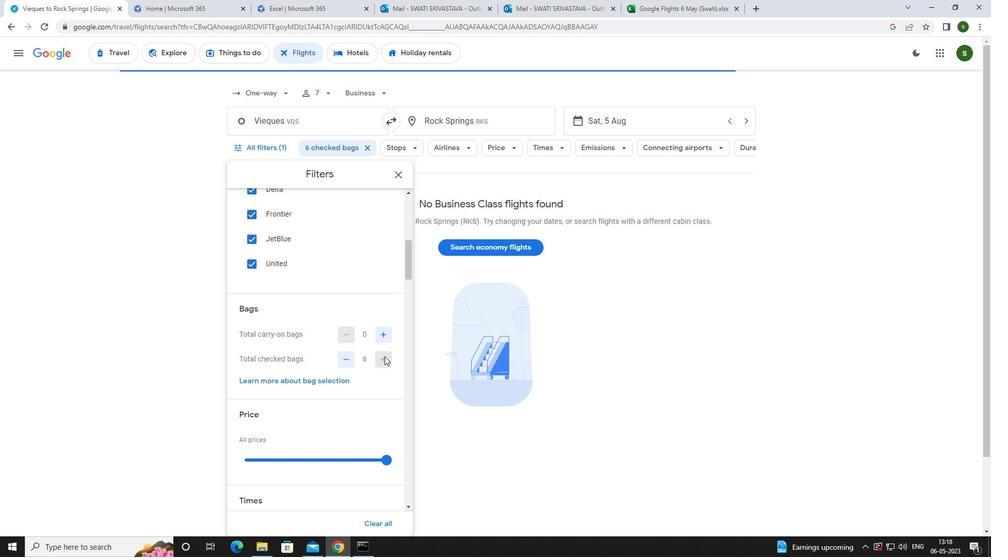 
Action: Mouse scrolled (384, 356) with delta (0, 0)
Screenshot: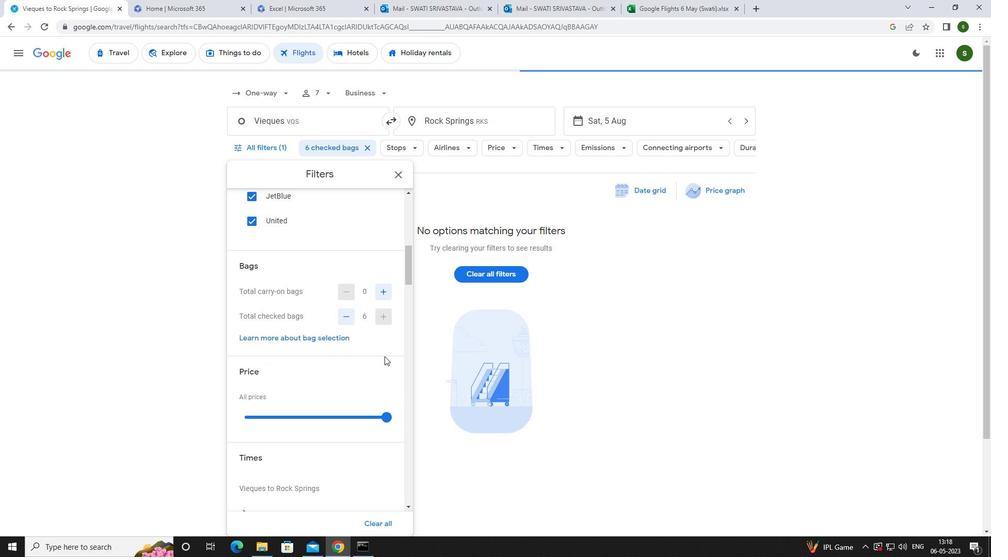 
Action: Mouse pressed left at (384, 356)
Screenshot: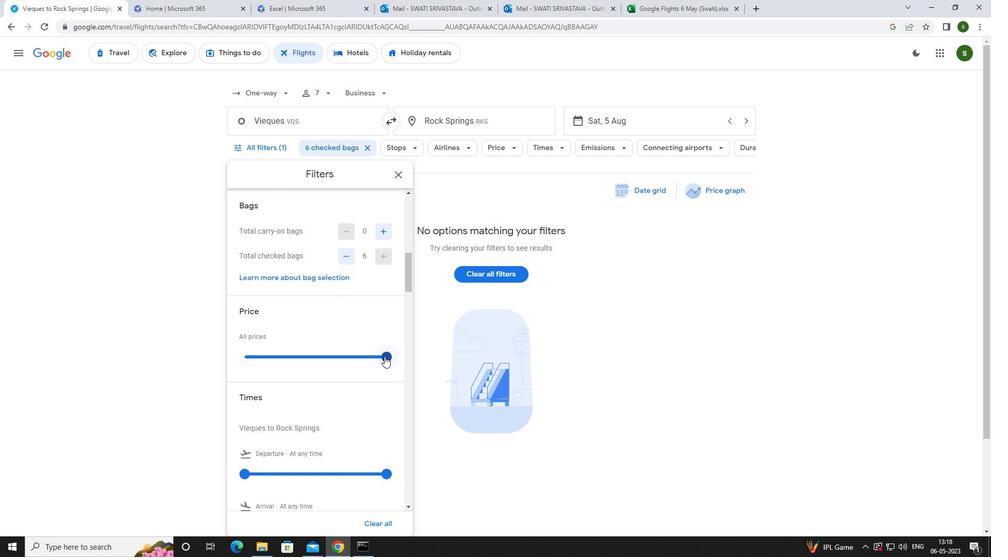 
Action: Mouse scrolled (384, 356) with delta (0, 0)
Screenshot: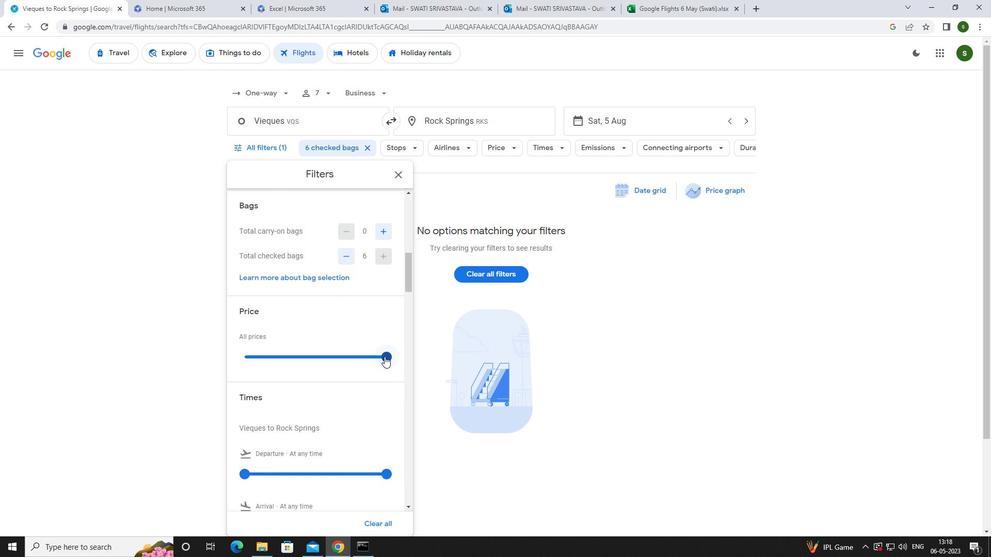 
Action: Mouse moved to (245, 422)
Screenshot: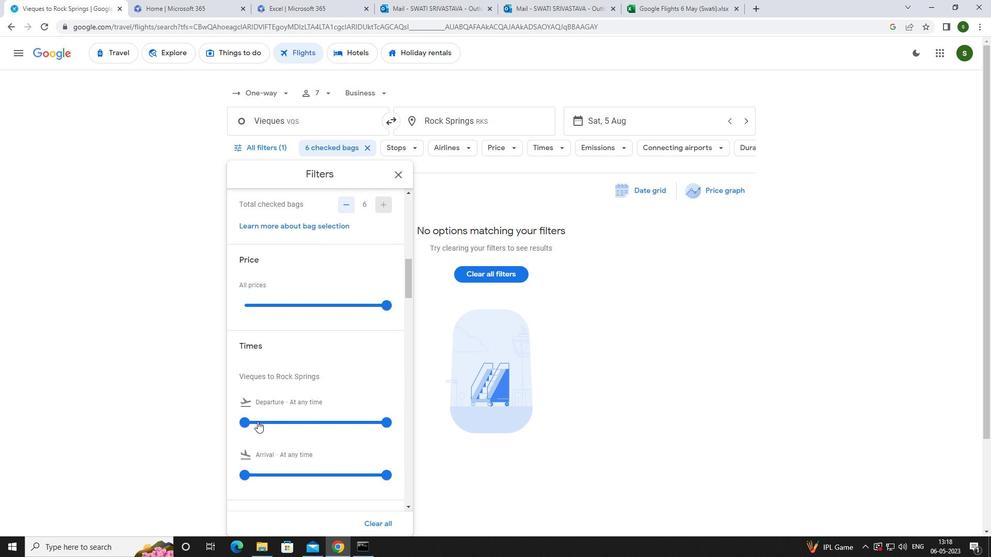 
Action: Mouse pressed left at (245, 422)
Screenshot: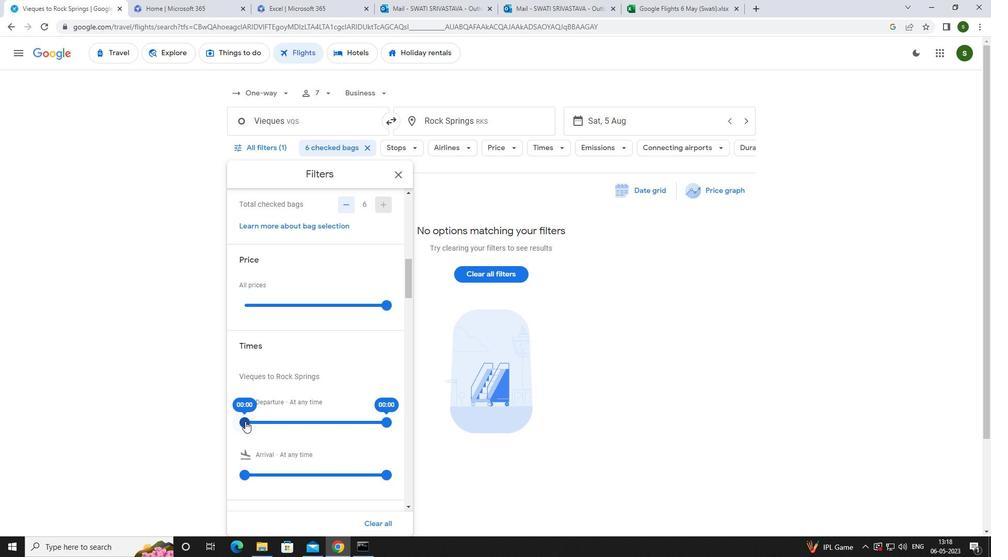 
Action: Mouse moved to (434, 447)
Screenshot: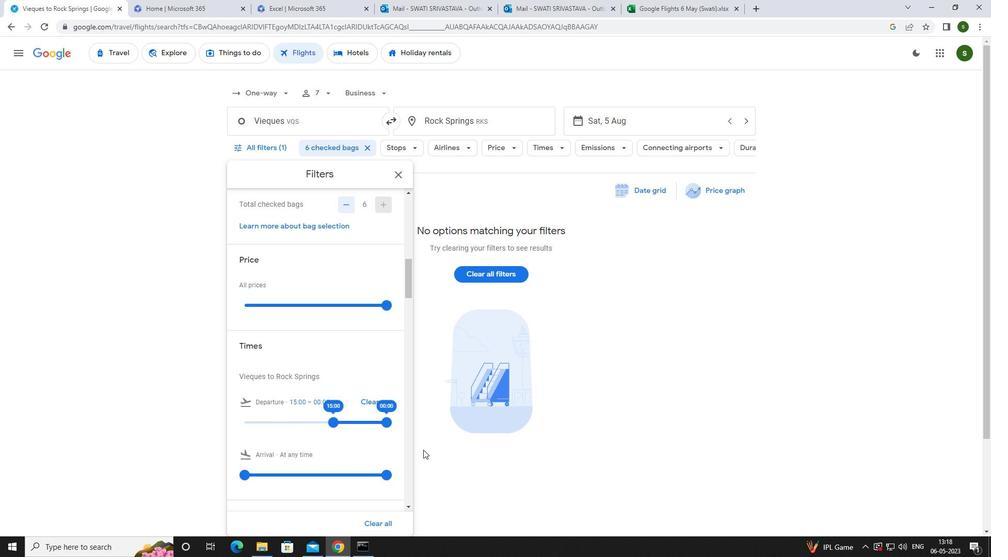 
Action: Mouse pressed left at (434, 447)
Screenshot: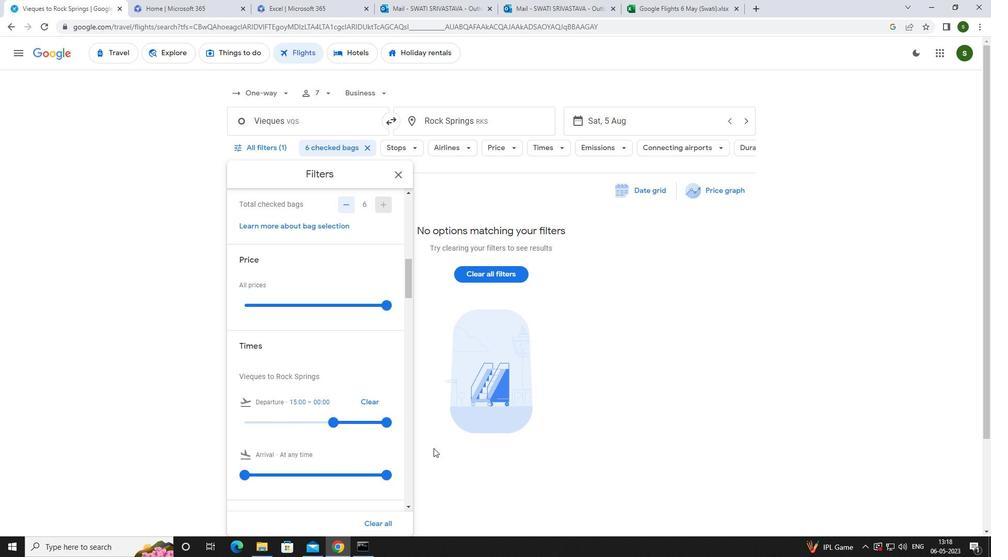 
